 Task: Look for space in São Luís do Quitunde, Brazil from 12th  July, 2023 to 15th July, 2023 for 3 adults in price range Rs.12000 to Rs.16000. Place can be entire place with 2 bedrooms having 3 beds and 1 bathroom. Property type can be flat. Booking option can be shelf check-in. Required host language is Spanish.
Action: Mouse moved to (643, 115)
Screenshot: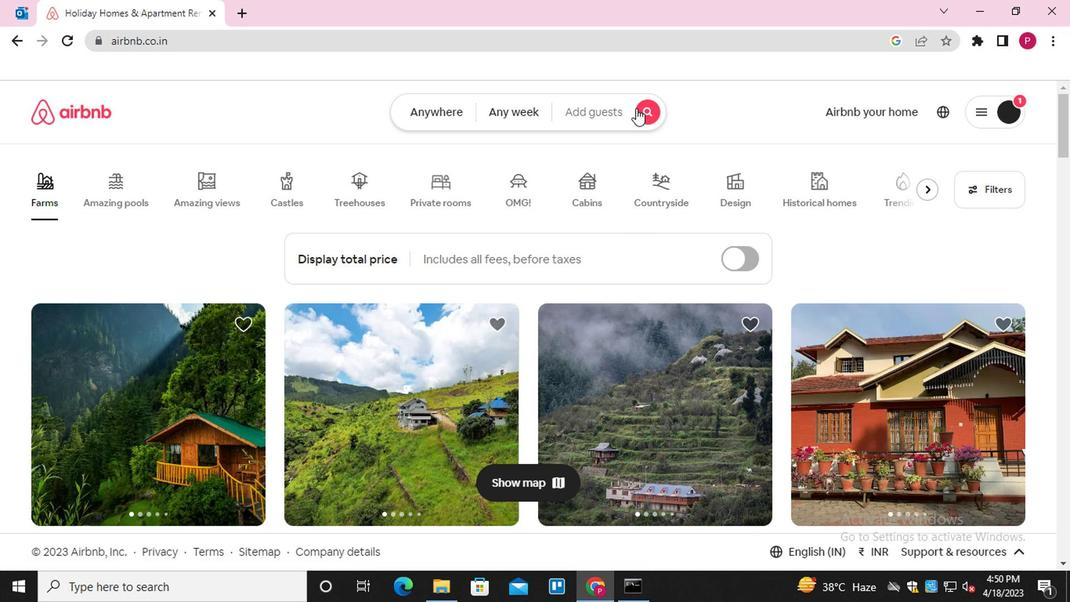 
Action: Mouse pressed left at (643, 115)
Screenshot: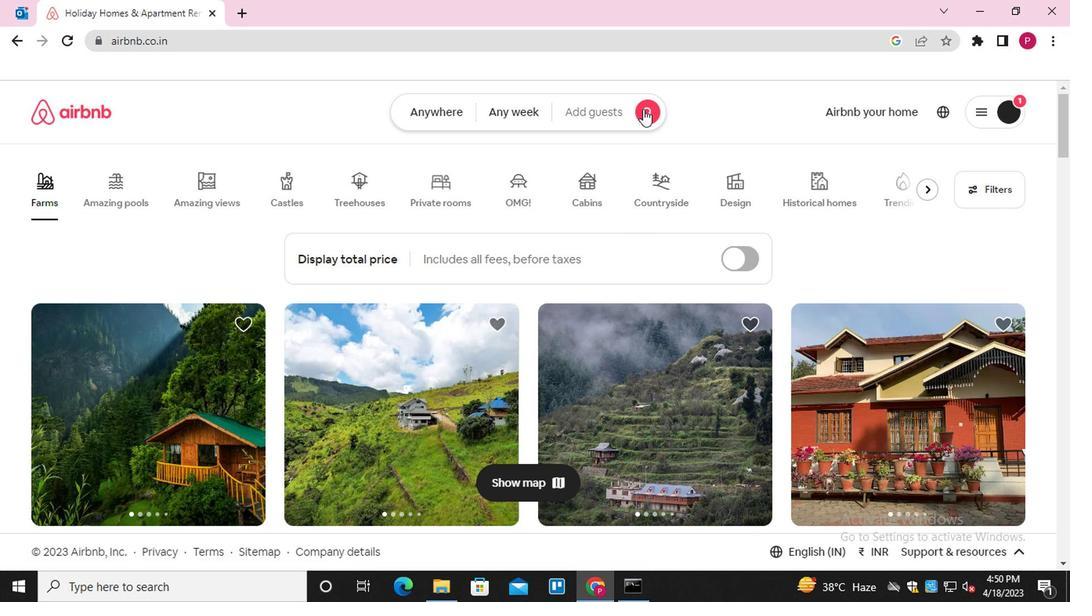 
Action: Mouse moved to (315, 186)
Screenshot: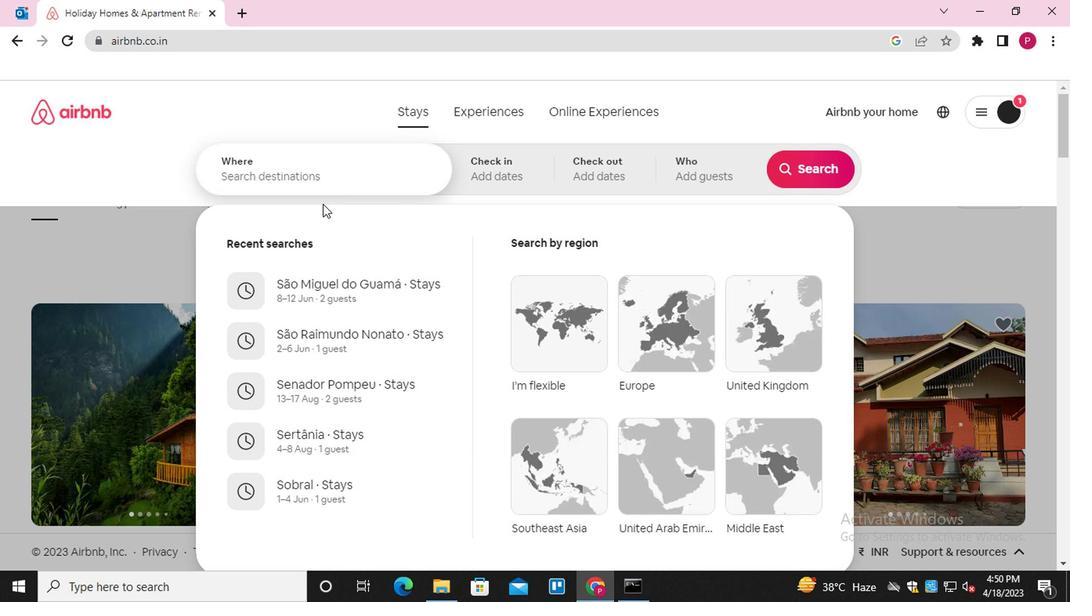 
Action: Mouse pressed left at (315, 186)
Screenshot: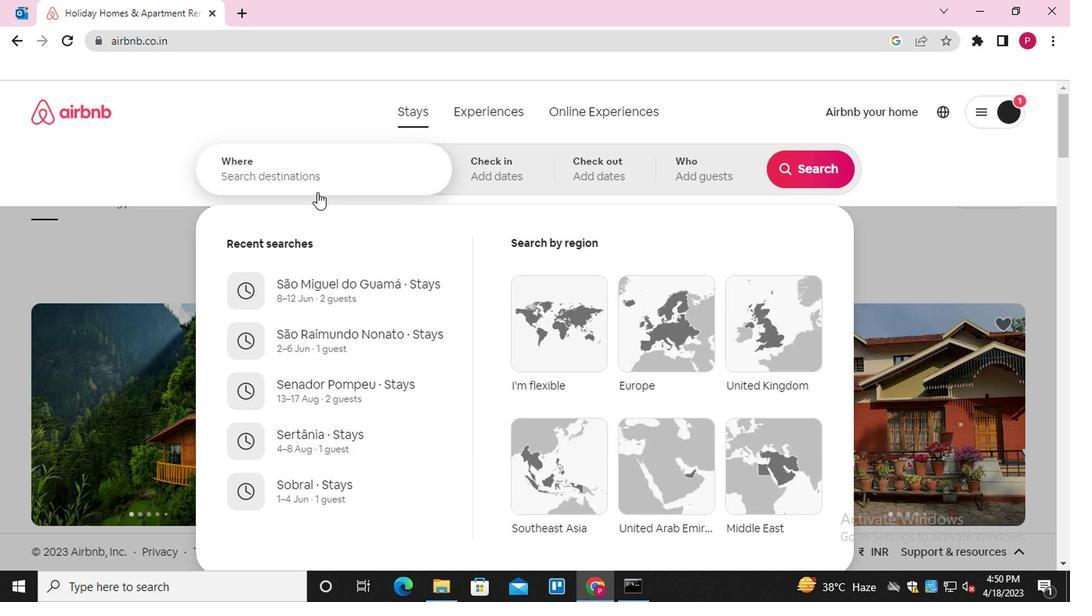 
Action: Key pressed <Key.shift><Key.shift><Key.shift><Key.shift><Key.shift><Key.shift><Key.shift>SAO<Key.space><Key.shift><Key.shift><Key.shift><Key.shift><Key.shift><Key.shift><Key.shift>LUIS
Screenshot: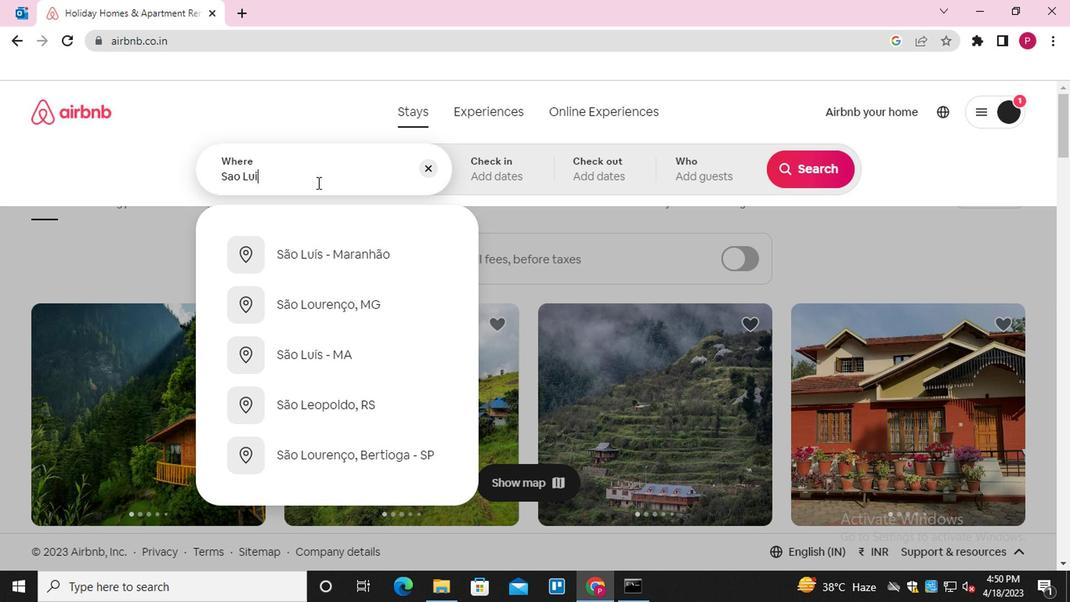 
Action: Mouse moved to (347, 378)
Screenshot: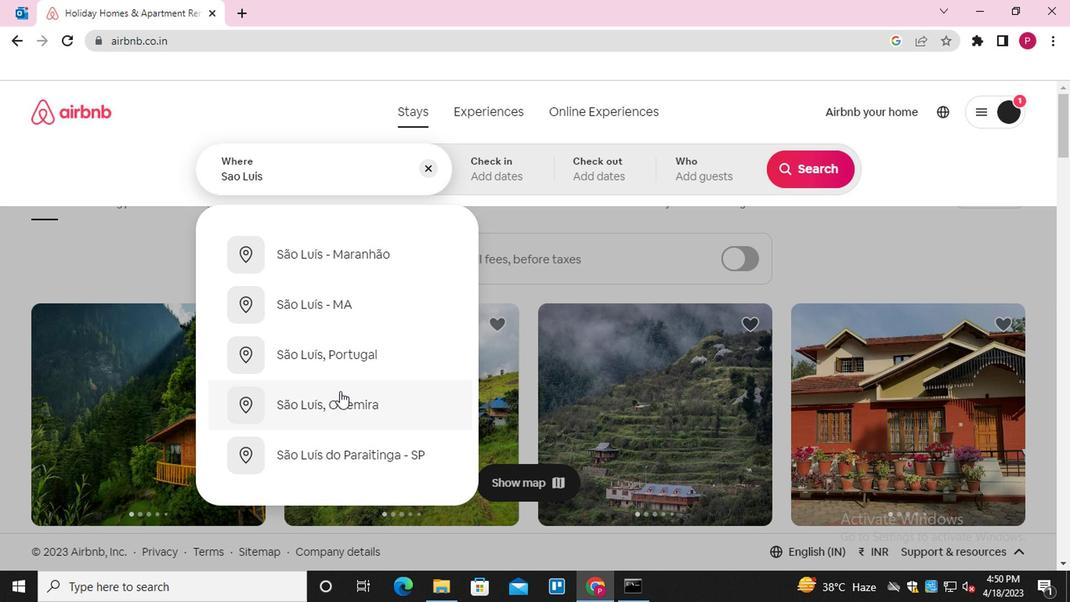 
Action: Key pressed <Key.shift>DO<Key.backspace><Key.backspace><Key.space>DO<Key.space><Key.shift>Q
Screenshot: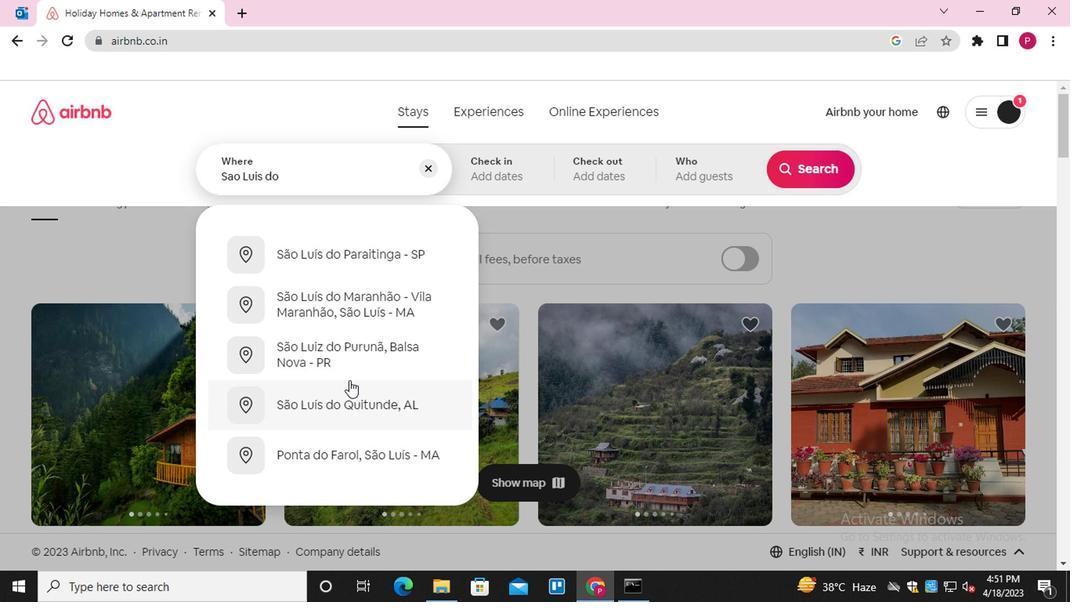 
Action: Mouse moved to (360, 260)
Screenshot: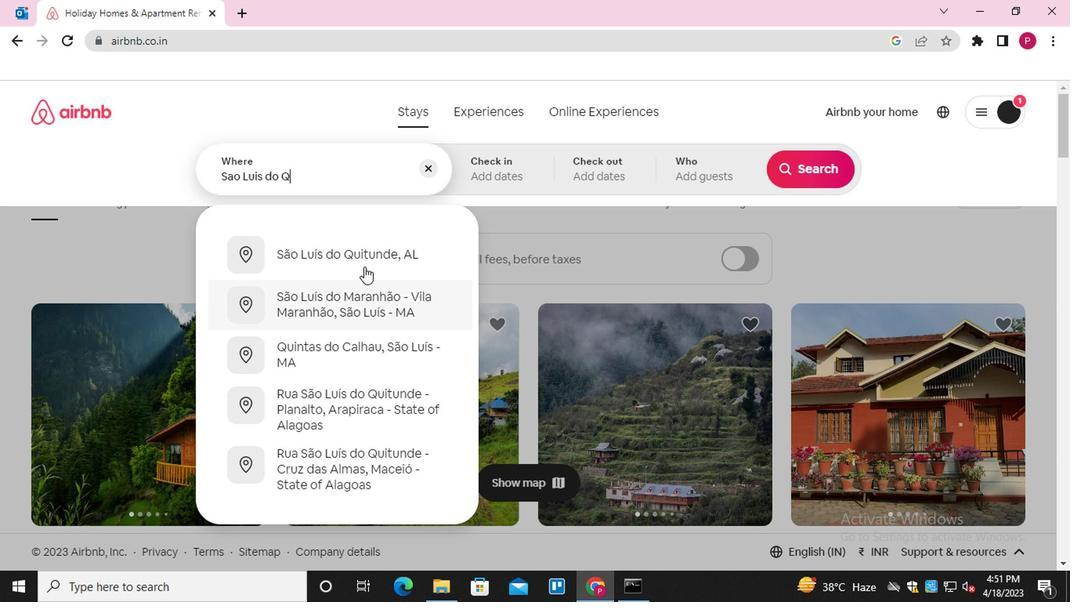 
Action: Mouse pressed left at (360, 260)
Screenshot: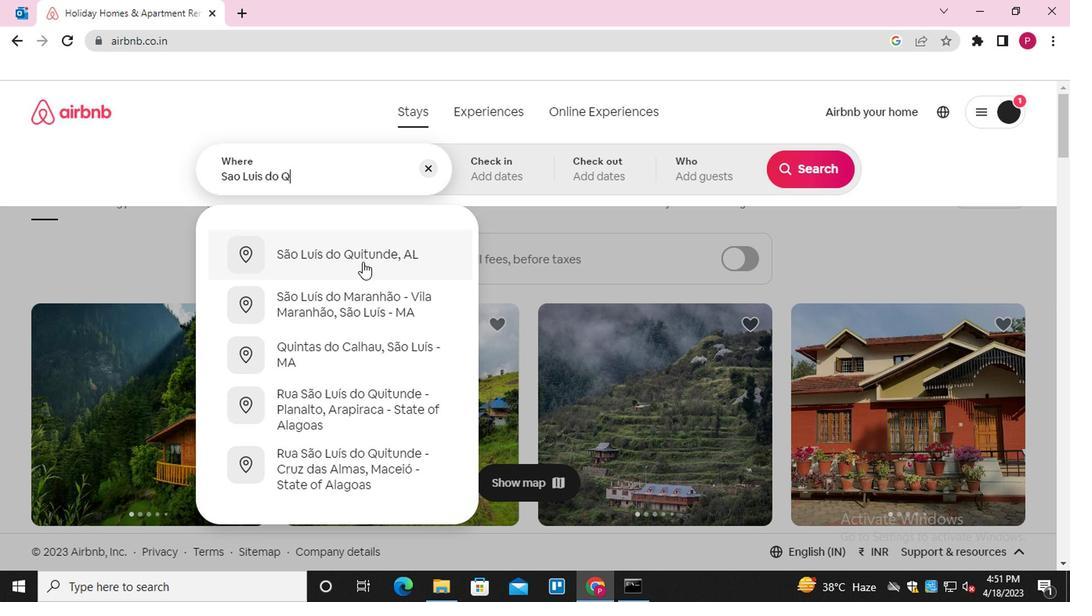 
Action: Mouse moved to (798, 286)
Screenshot: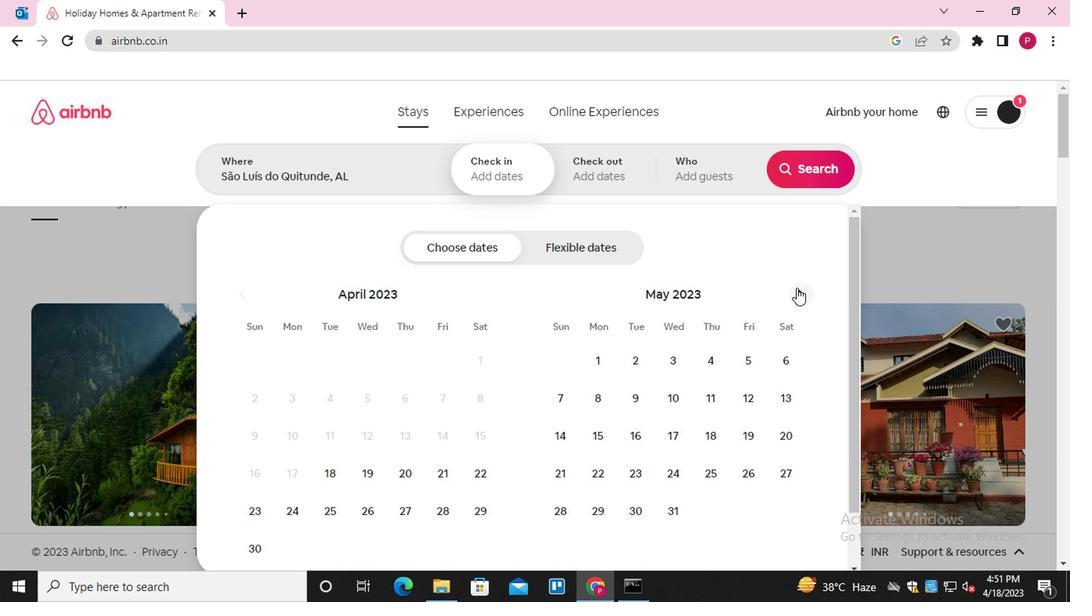 
Action: Mouse pressed left at (798, 286)
Screenshot: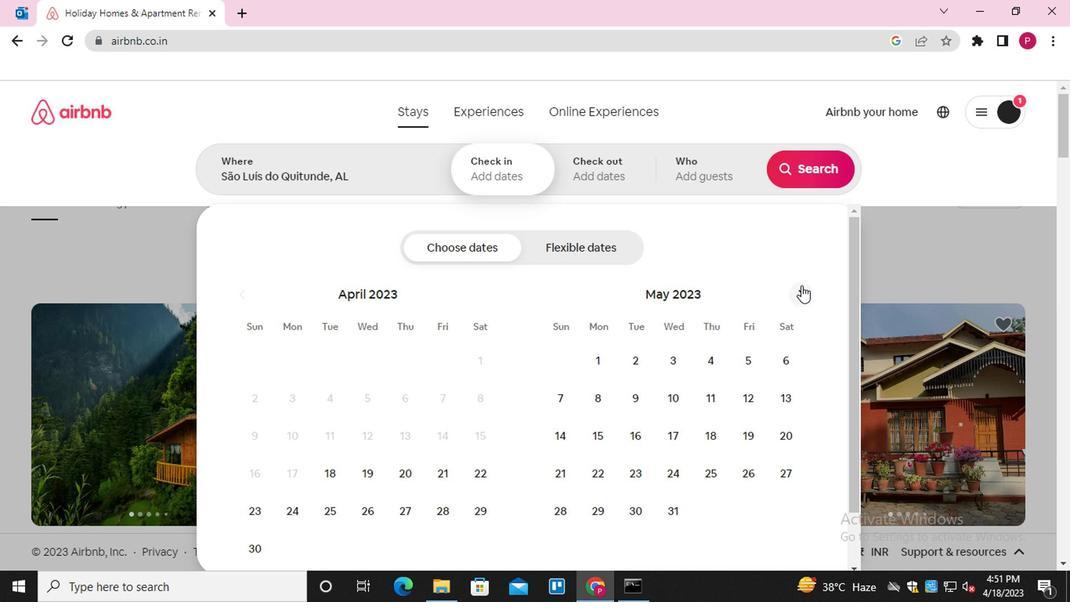 
Action: Mouse pressed left at (798, 286)
Screenshot: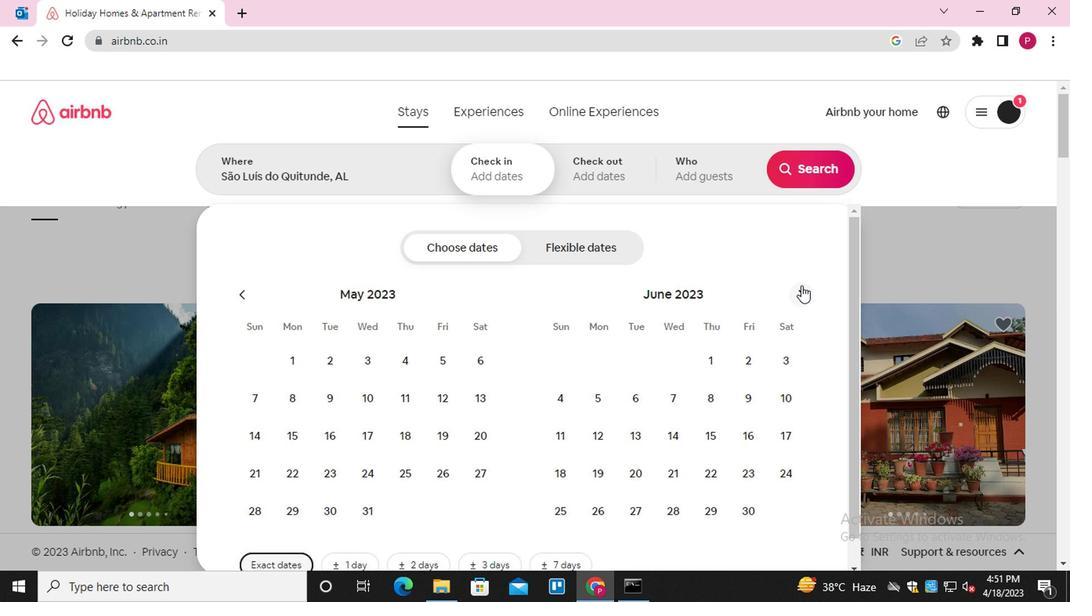 
Action: Mouse moved to (656, 430)
Screenshot: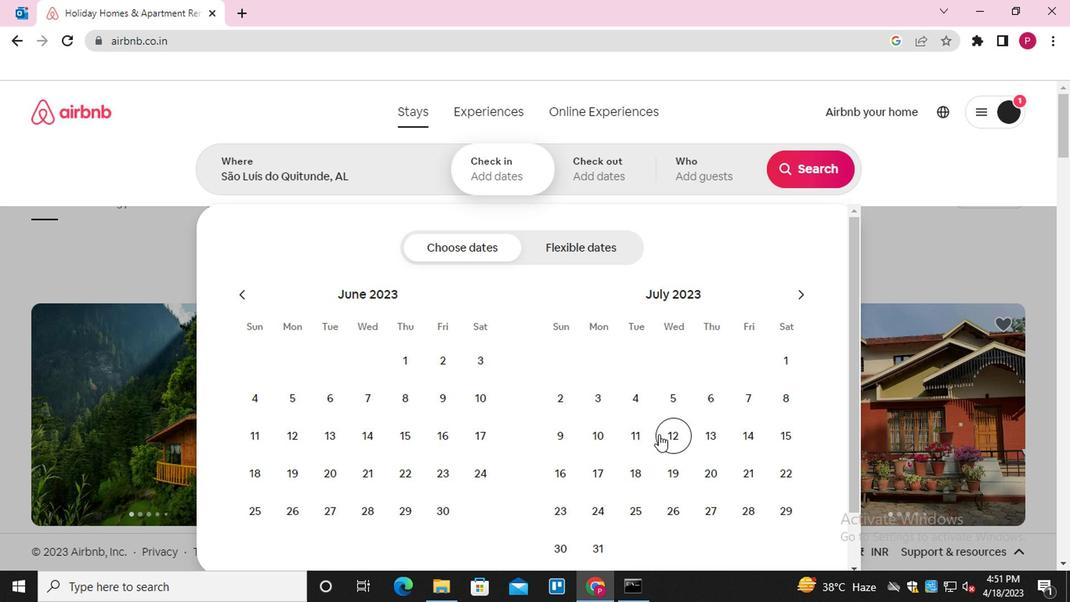 
Action: Mouse pressed left at (656, 430)
Screenshot: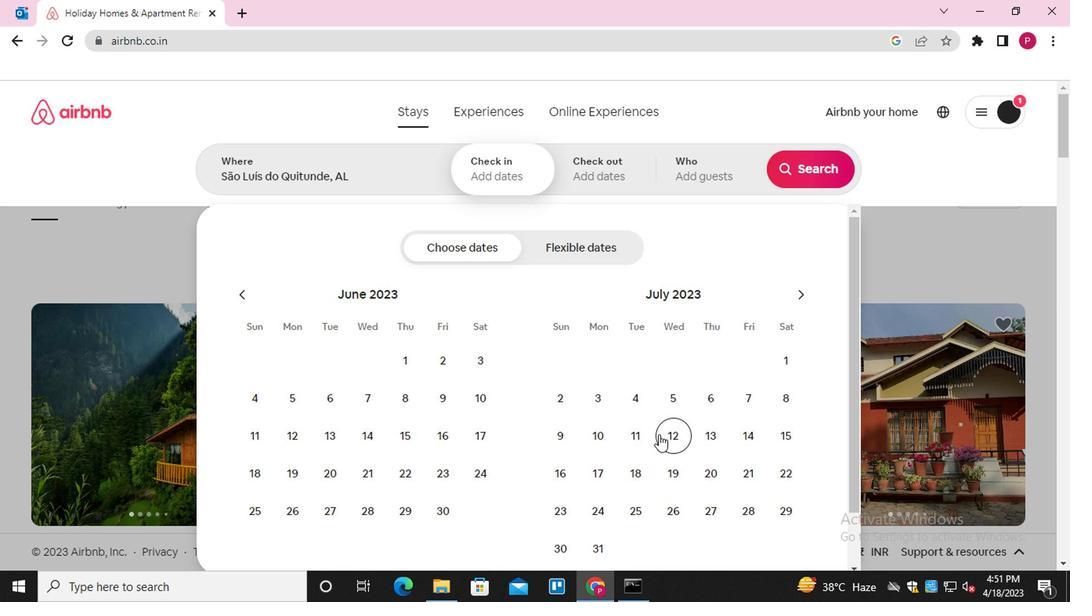 
Action: Mouse moved to (768, 432)
Screenshot: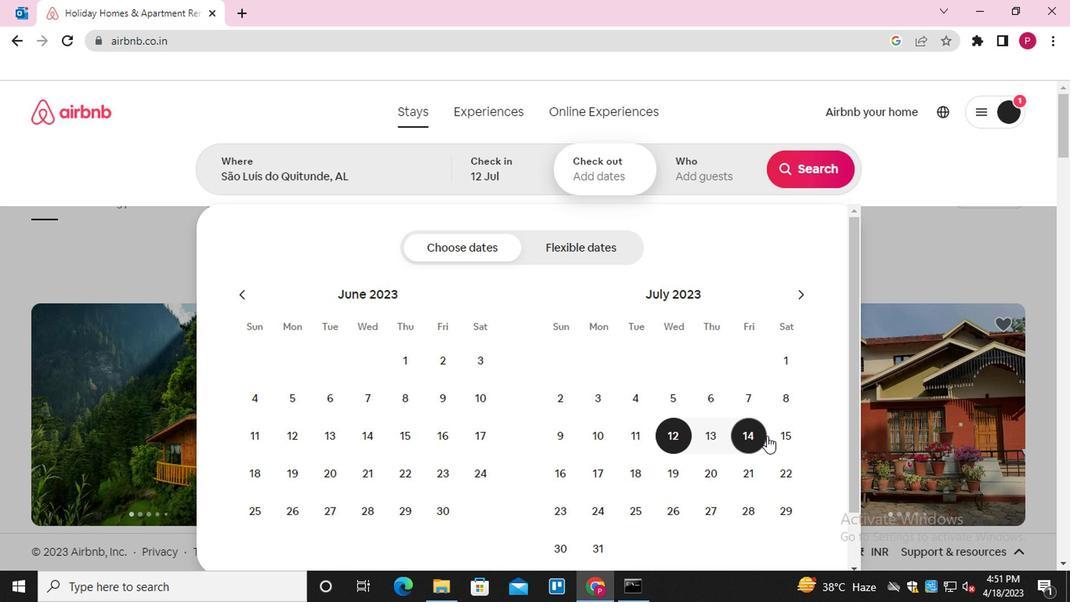 
Action: Mouse pressed left at (768, 432)
Screenshot: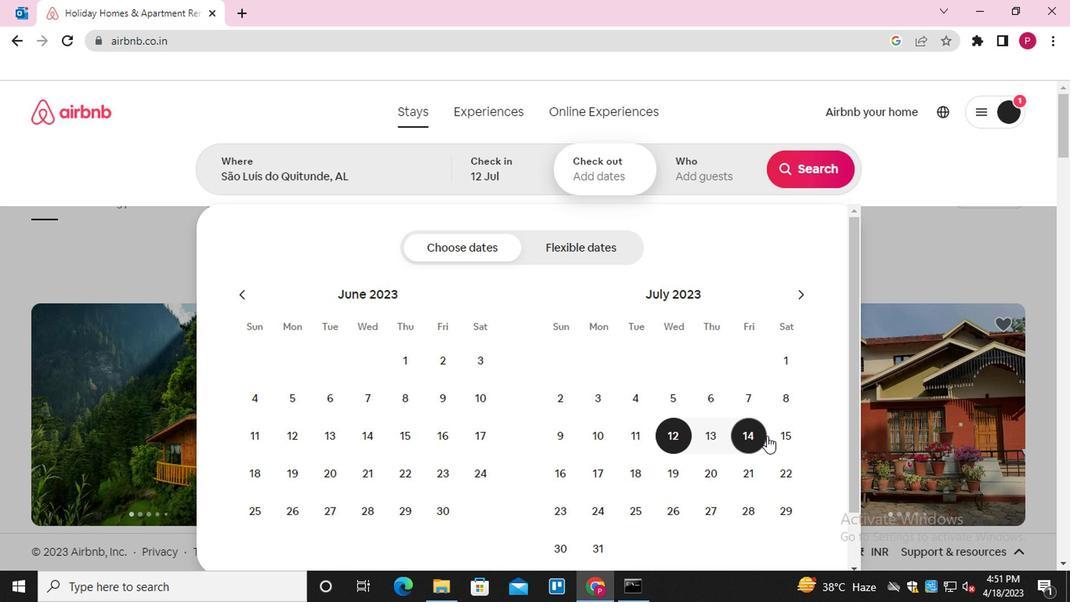 
Action: Mouse moved to (688, 183)
Screenshot: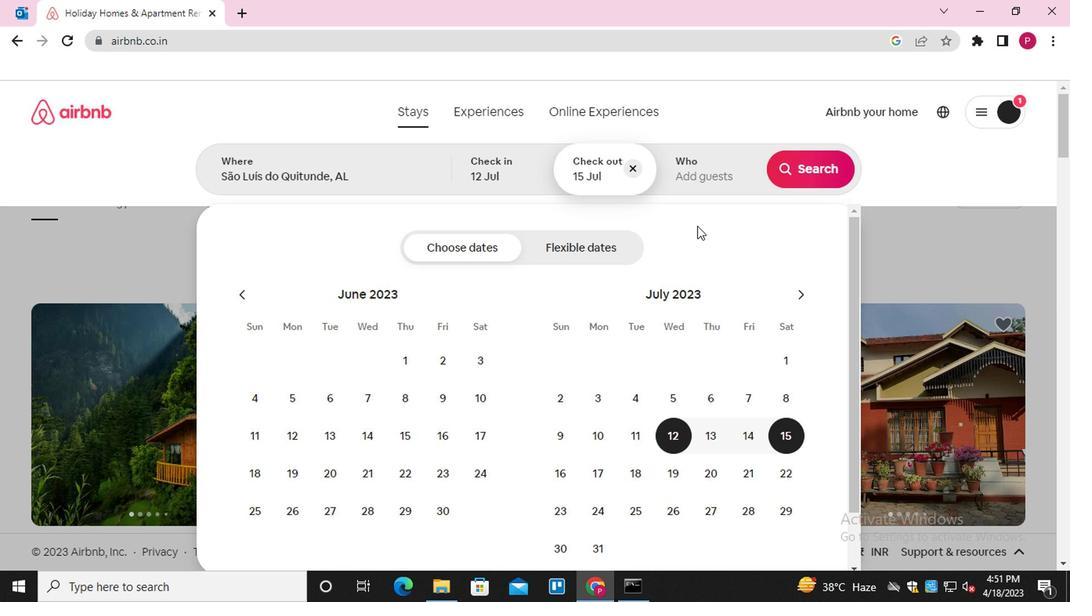 
Action: Mouse pressed left at (688, 183)
Screenshot: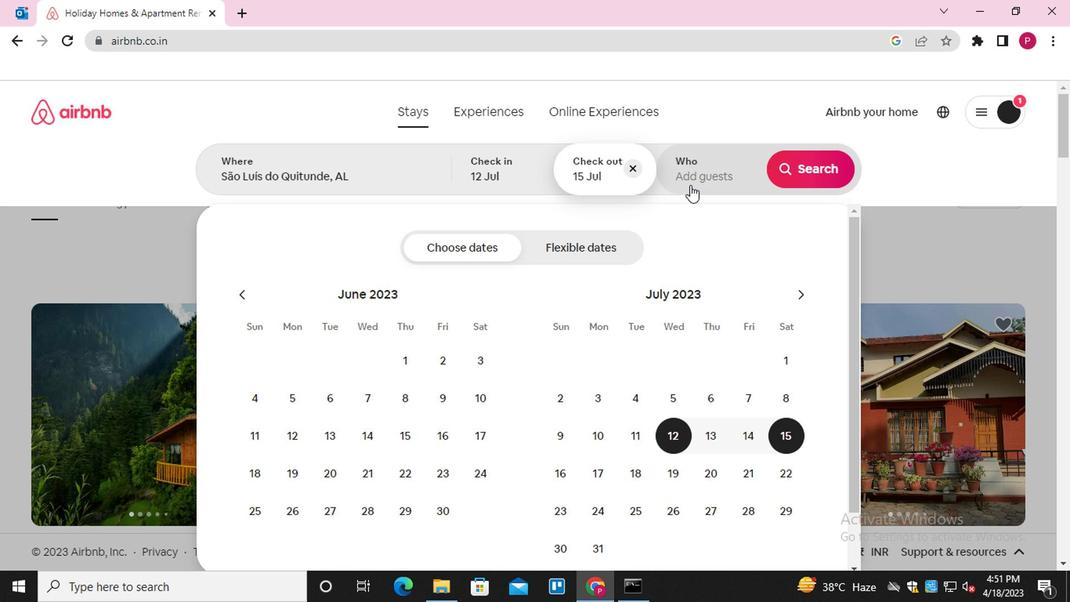 
Action: Mouse moved to (810, 258)
Screenshot: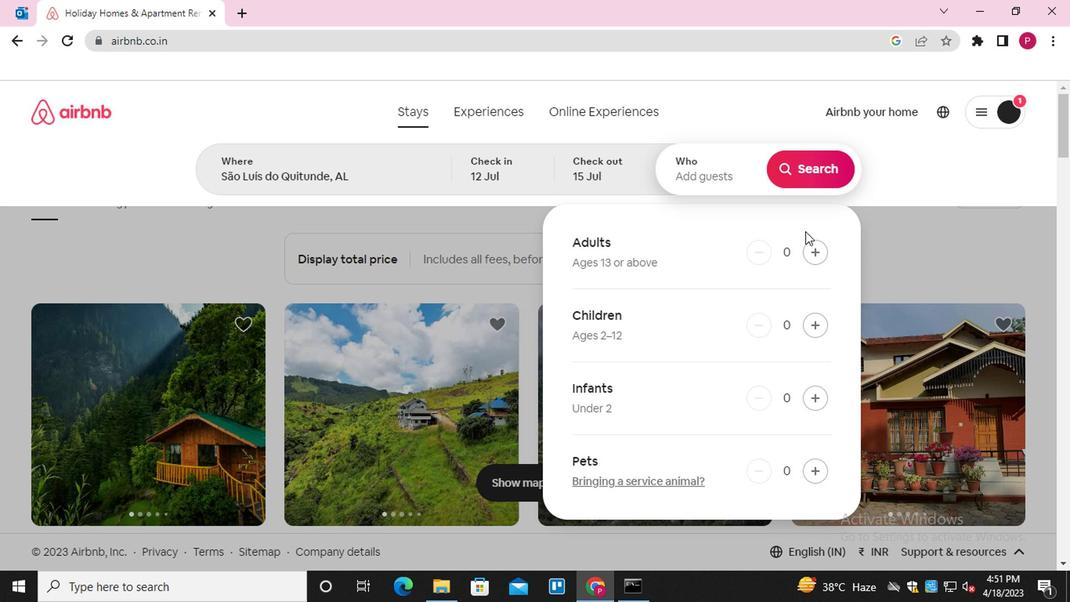 
Action: Mouse pressed left at (810, 258)
Screenshot: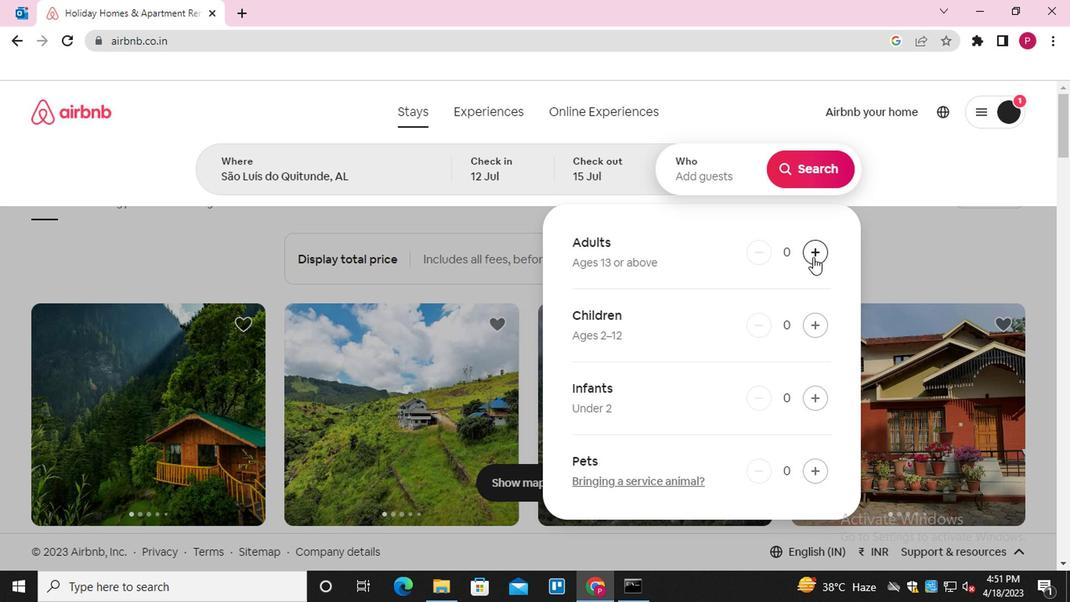 
Action: Mouse pressed left at (810, 258)
Screenshot: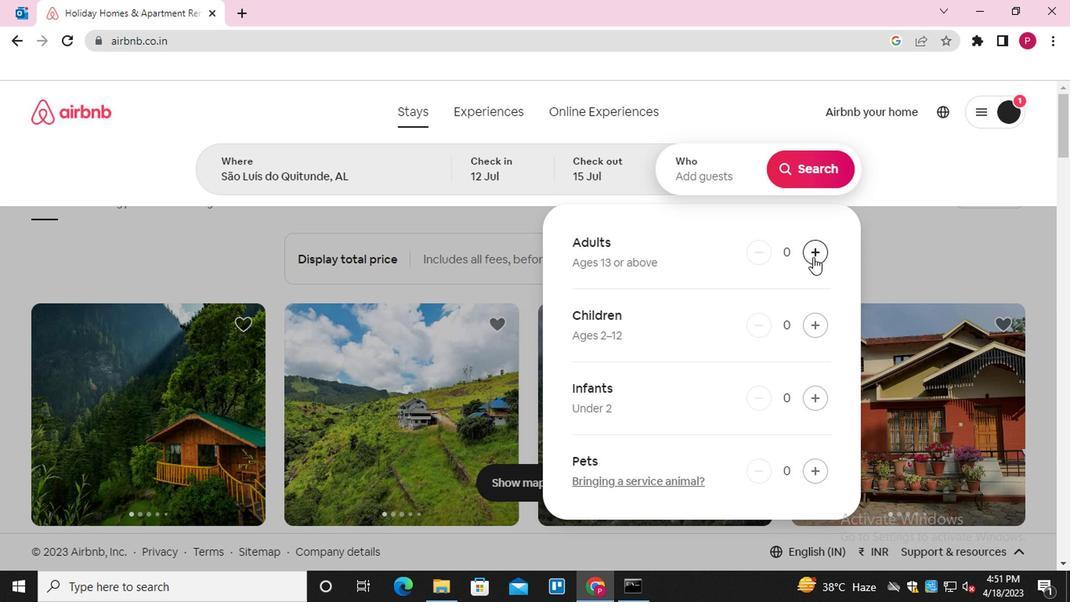 
Action: Mouse pressed left at (810, 258)
Screenshot: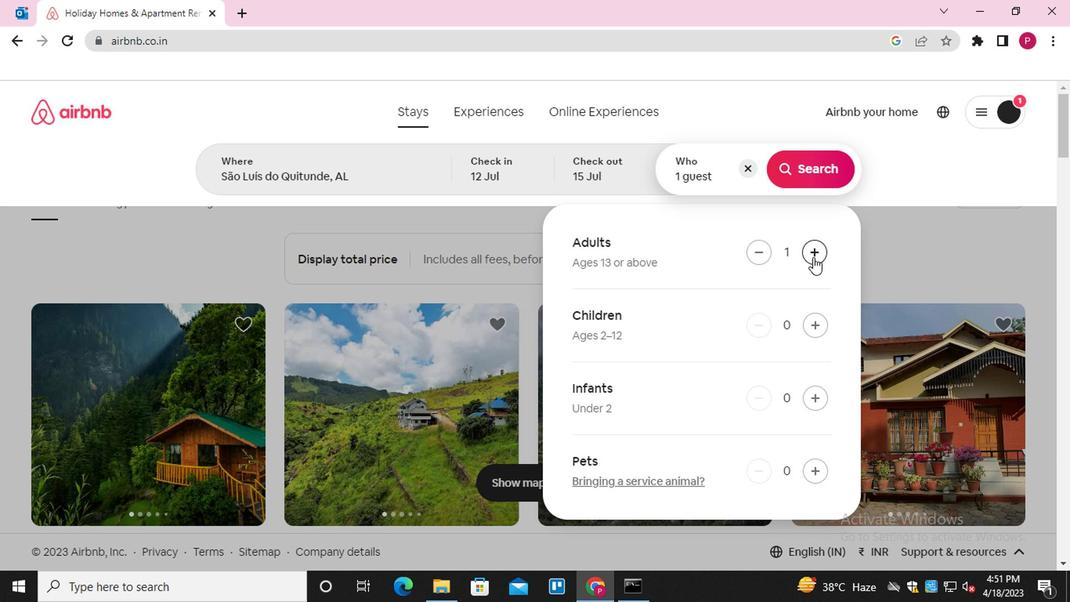 
Action: Mouse moved to (809, 185)
Screenshot: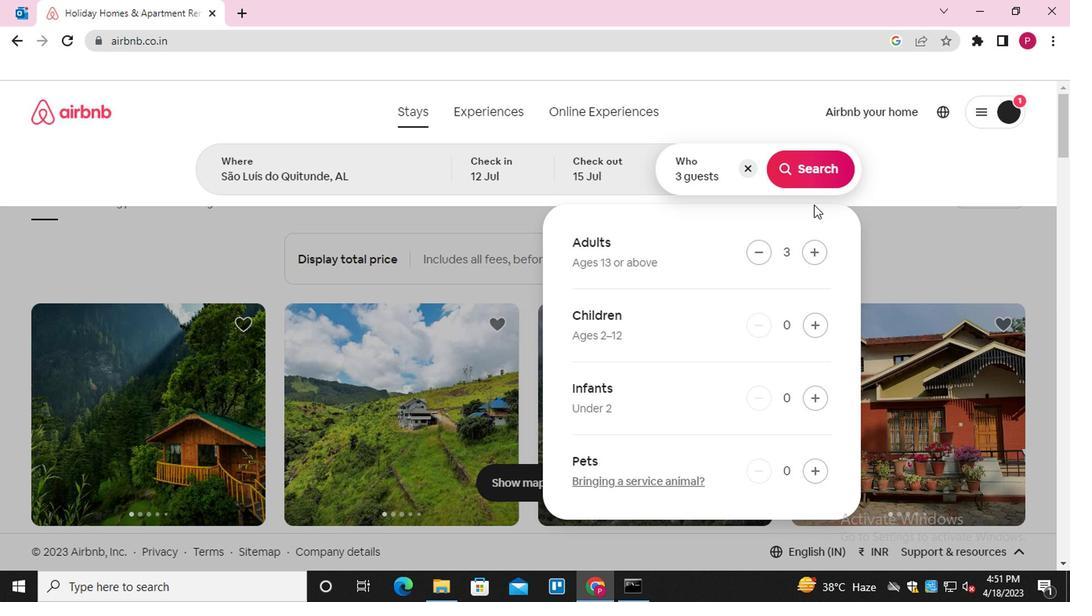 
Action: Mouse pressed left at (809, 185)
Screenshot: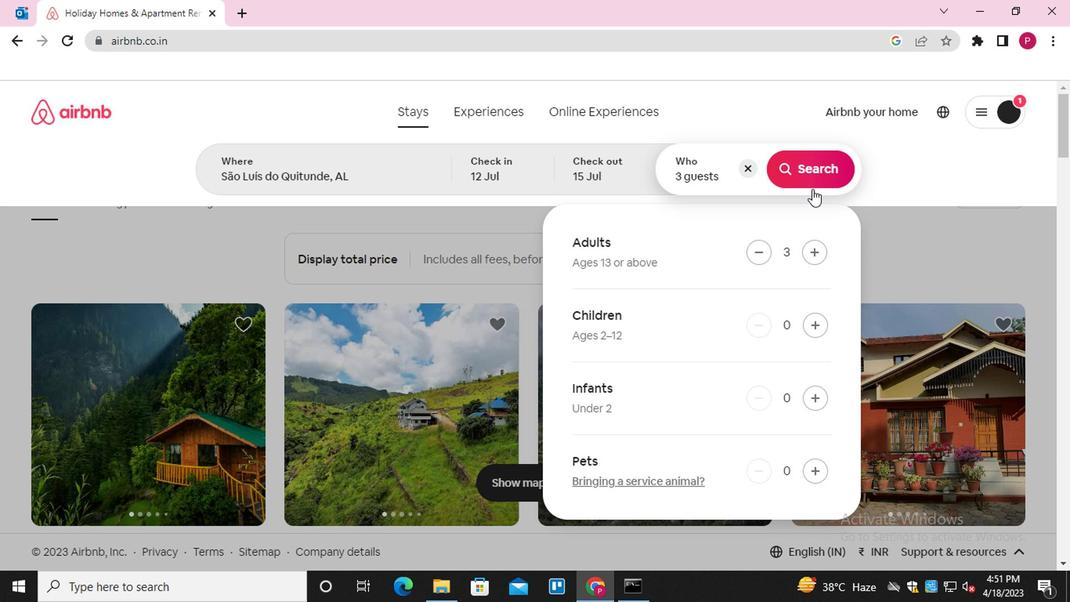 
Action: Mouse moved to (987, 176)
Screenshot: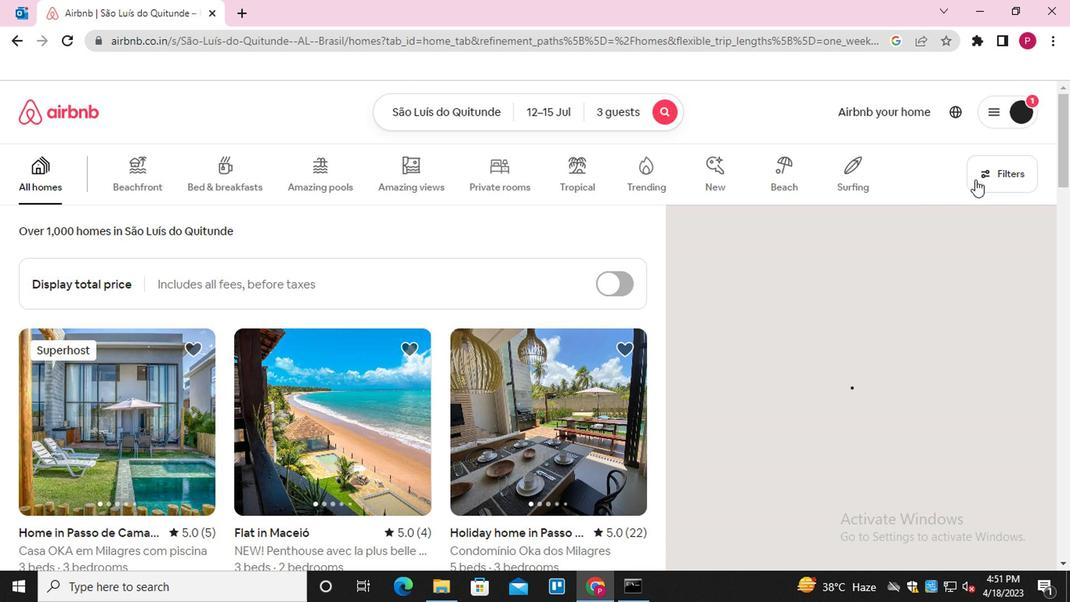 
Action: Mouse pressed left at (987, 176)
Screenshot: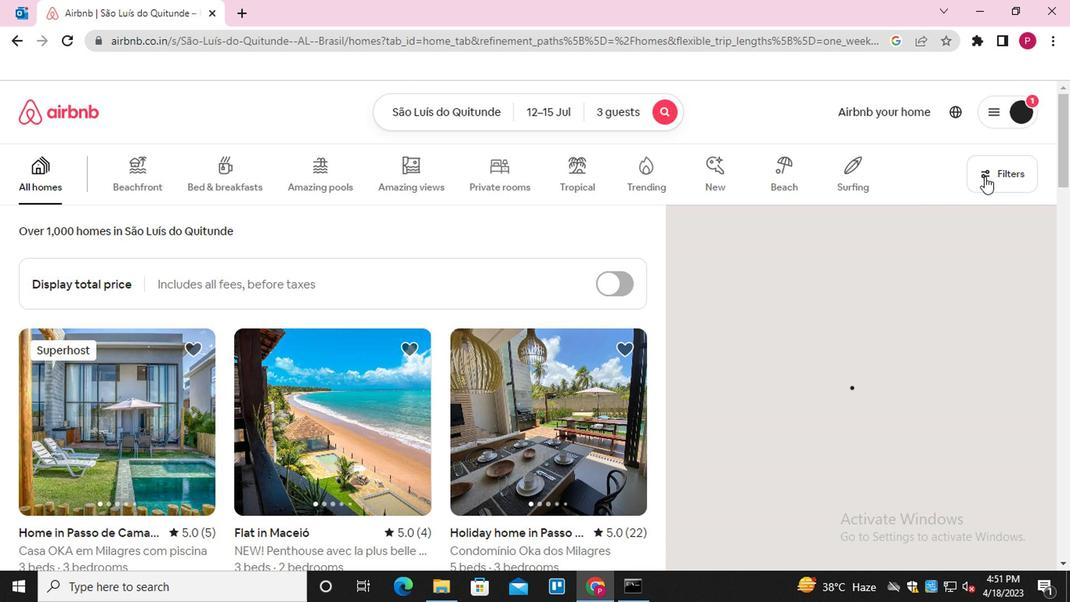 
Action: Mouse moved to (346, 369)
Screenshot: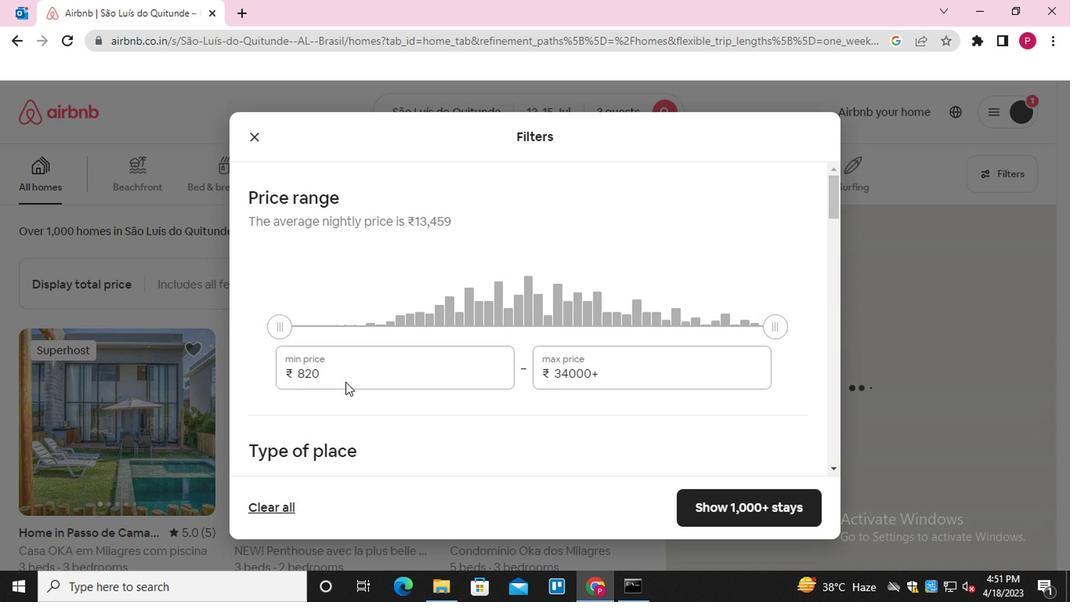 
Action: Mouse pressed left at (346, 369)
Screenshot: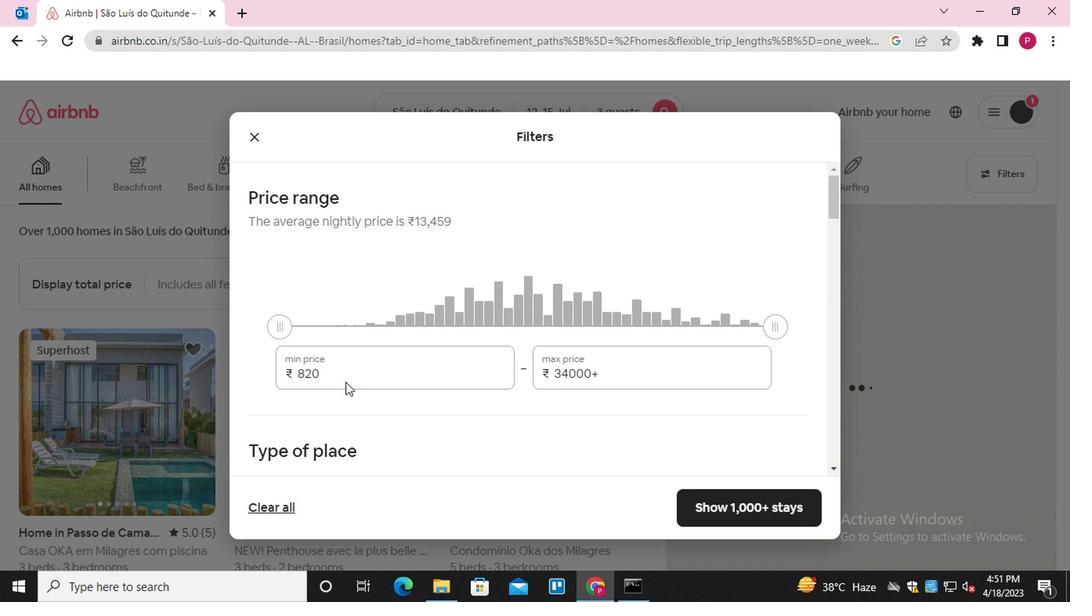 
Action: Mouse pressed left at (346, 369)
Screenshot: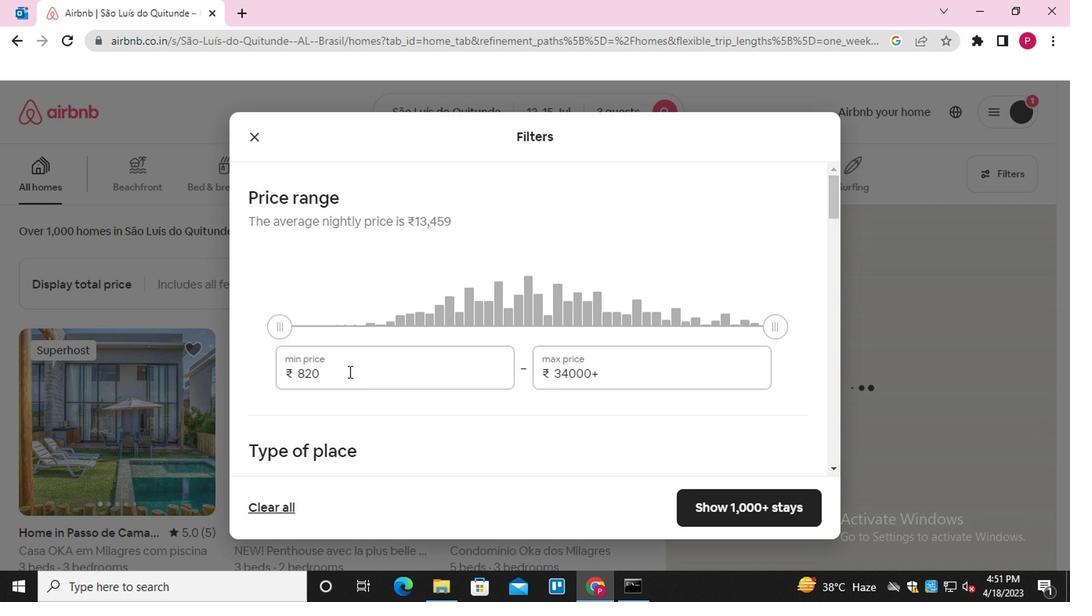 
Action: Key pressed 12000<Key.tab>15<Key.backspace>6000
Screenshot: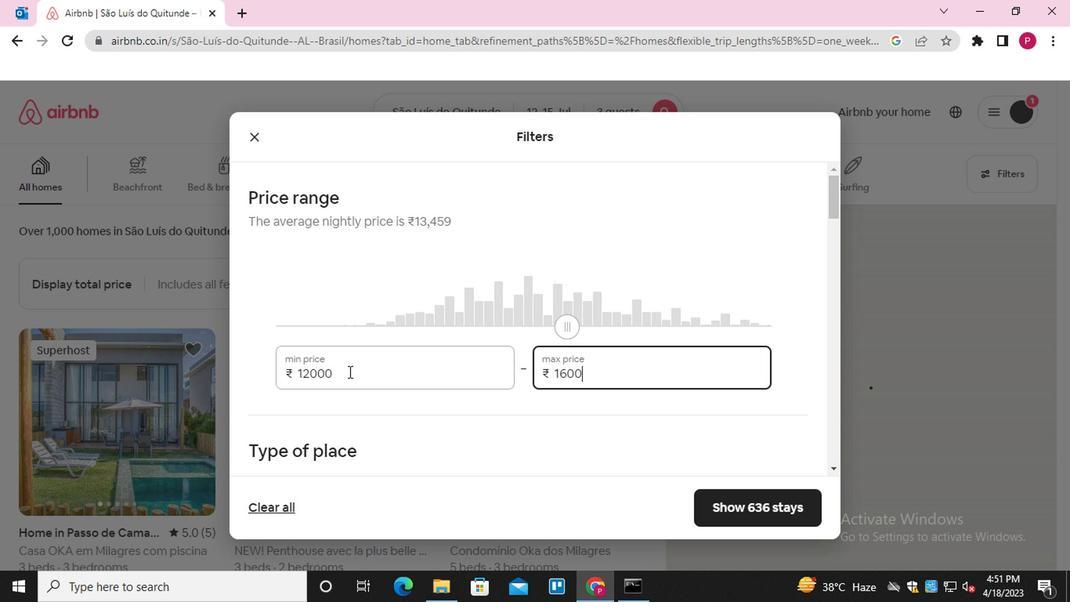 
Action: Mouse moved to (340, 447)
Screenshot: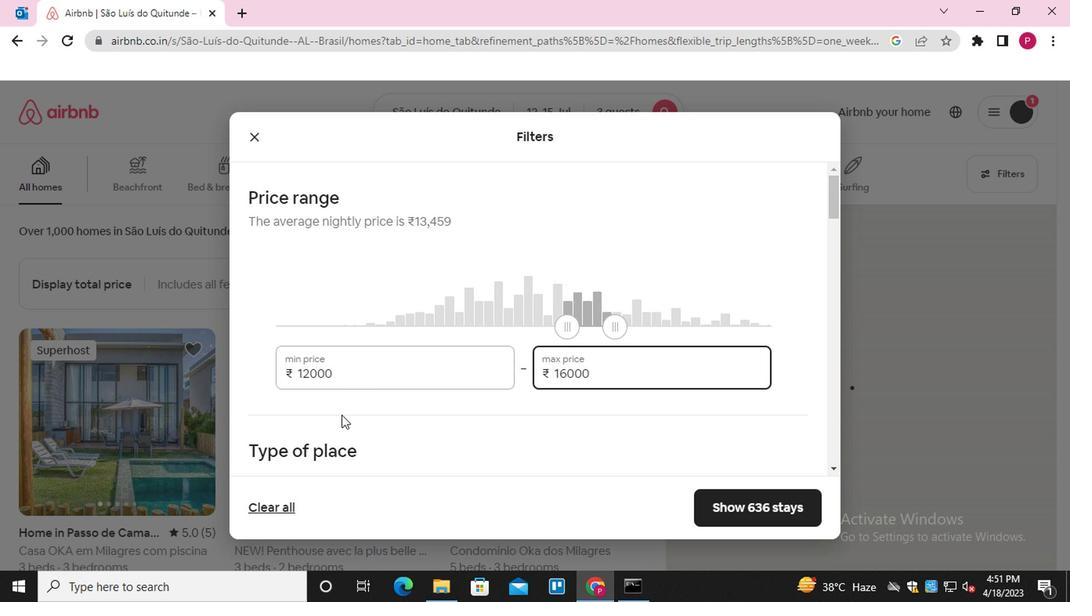 
Action: Mouse scrolled (340, 446) with delta (0, 0)
Screenshot: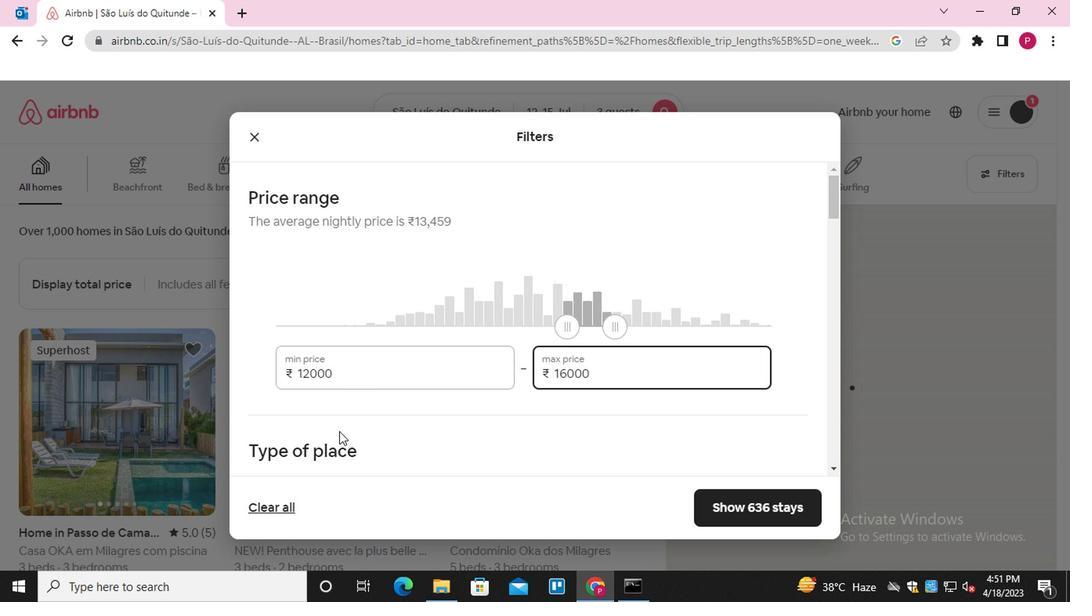 
Action: Mouse scrolled (340, 446) with delta (0, 0)
Screenshot: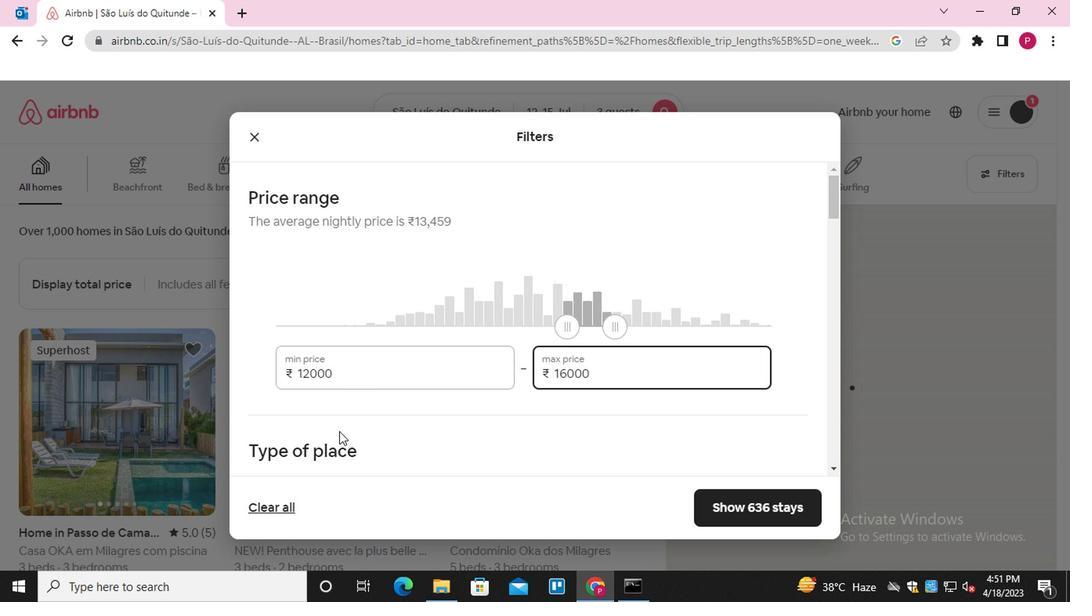 
Action: Mouse scrolled (340, 446) with delta (0, 0)
Screenshot: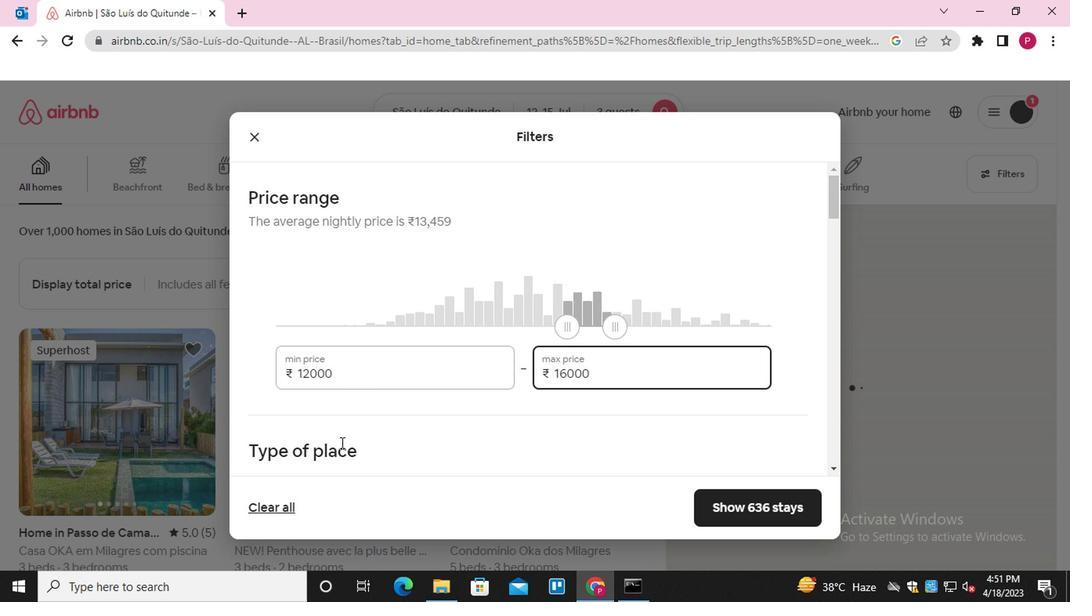 
Action: Mouse scrolled (340, 446) with delta (0, 0)
Screenshot: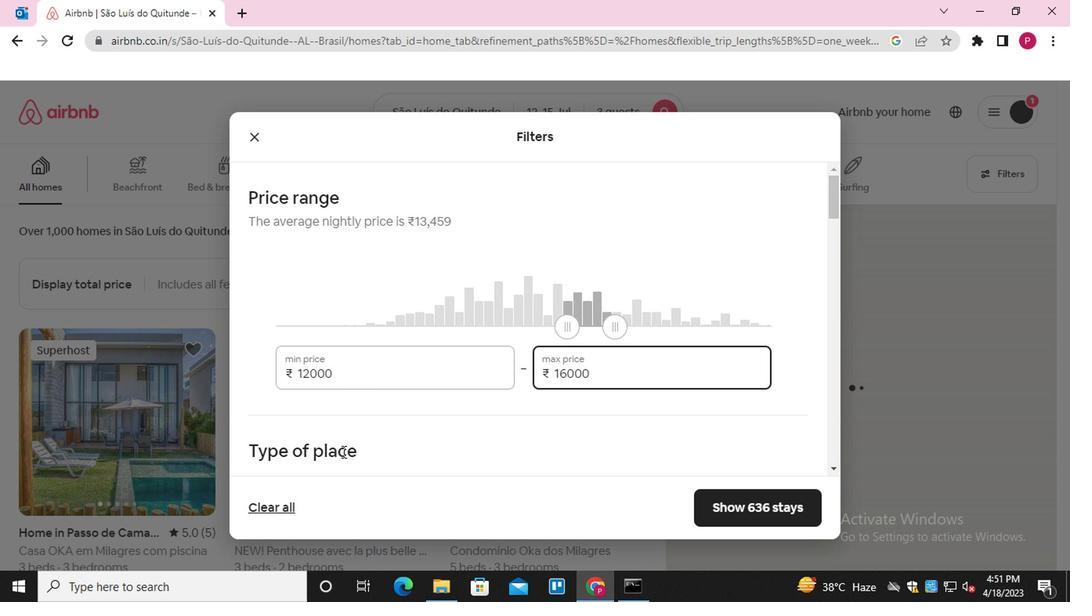 
Action: Mouse moved to (263, 190)
Screenshot: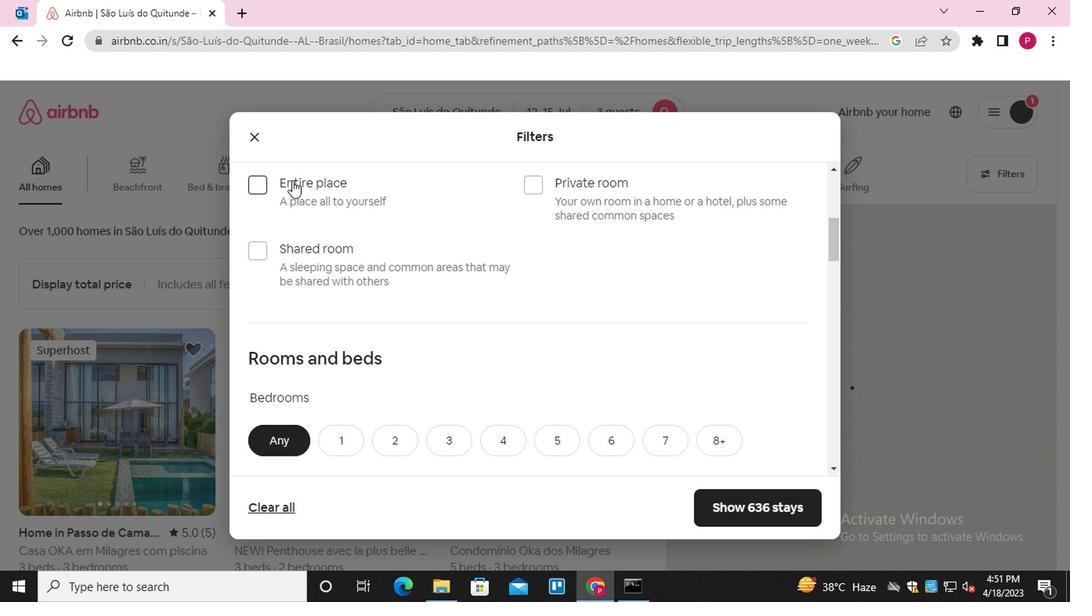 
Action: Mouse pressed left at (263, 190)
Screenshot: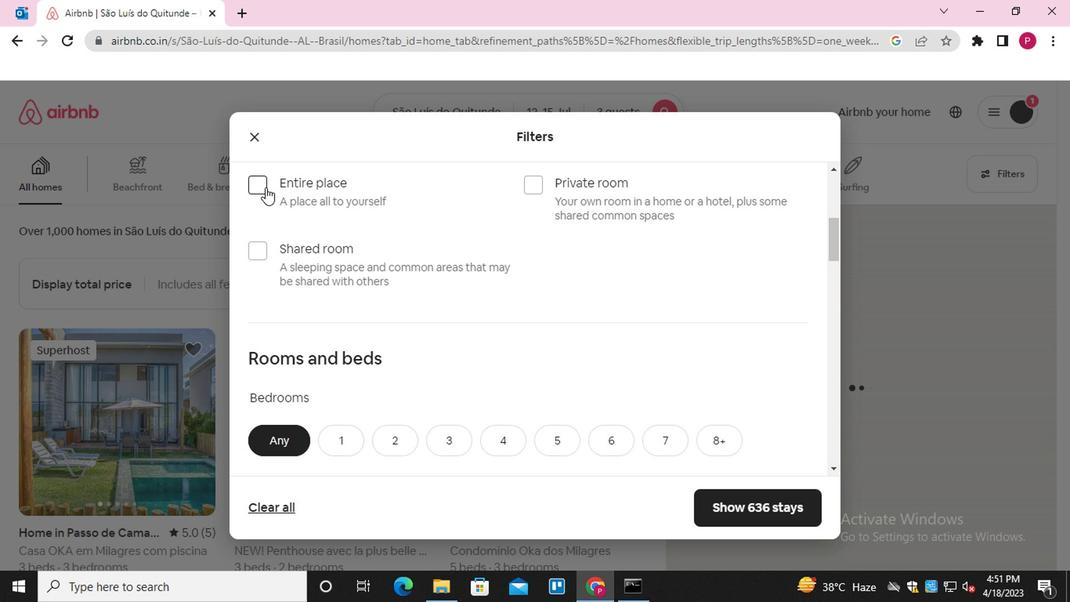 
Action: Mouse moved to (392, 300)
Screenshot: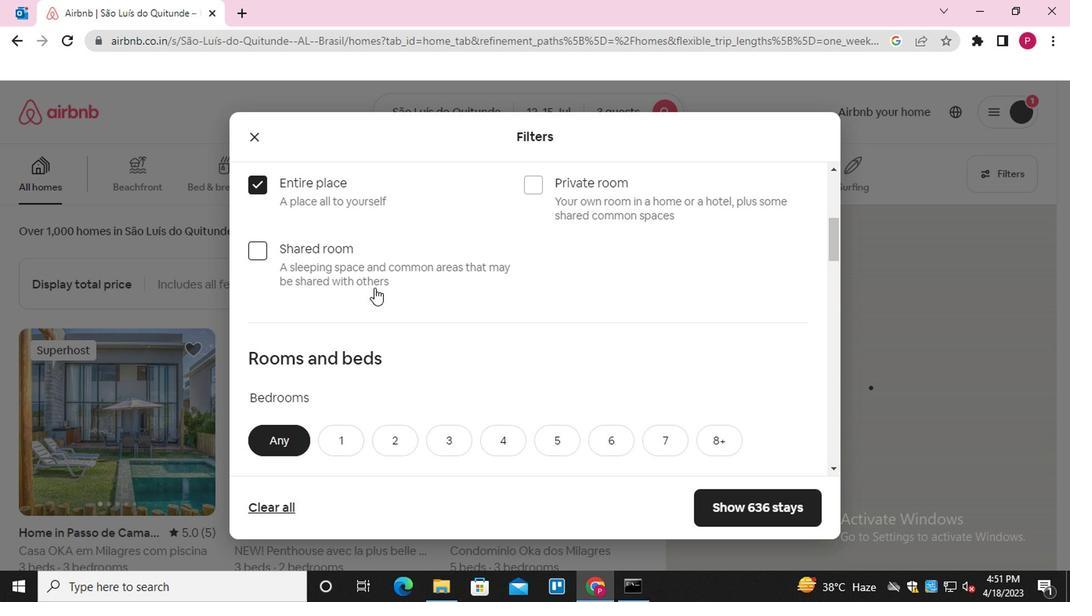 
Action: Mouse scrolled (392, 299) with delta (0, -1)
Screenshot: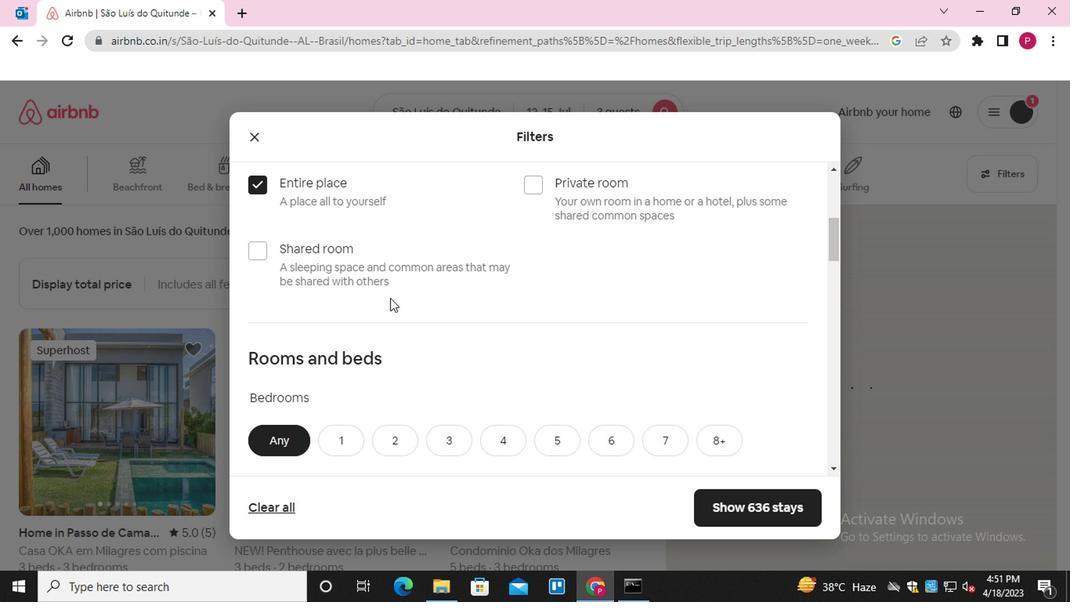 
Action: Mouse moved to (393, 345)
Screenshot: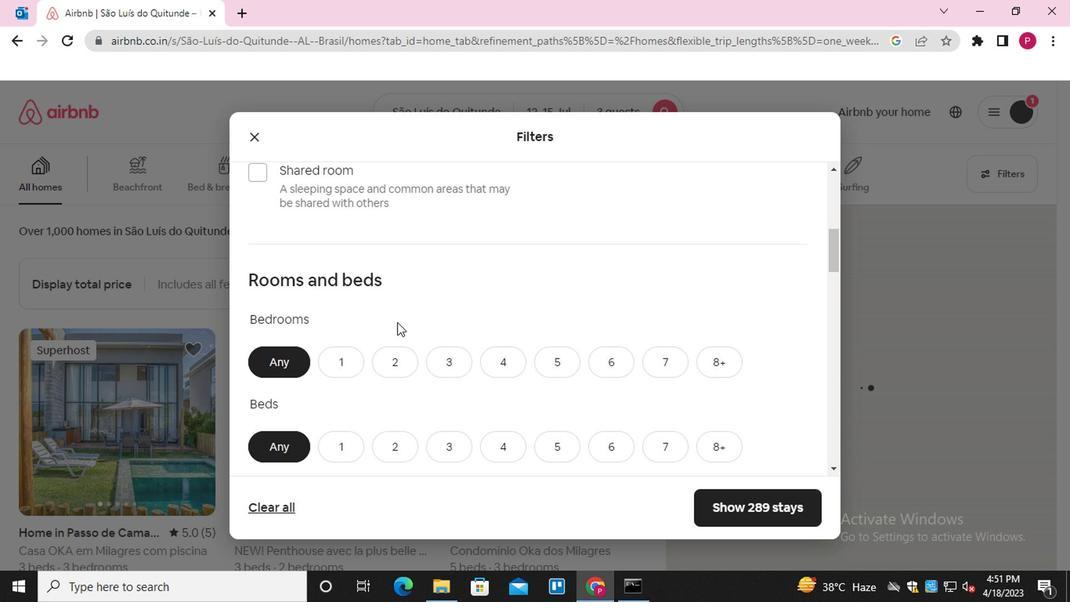 
Action: Mouse pressed left at (393, 345)
Screenshot: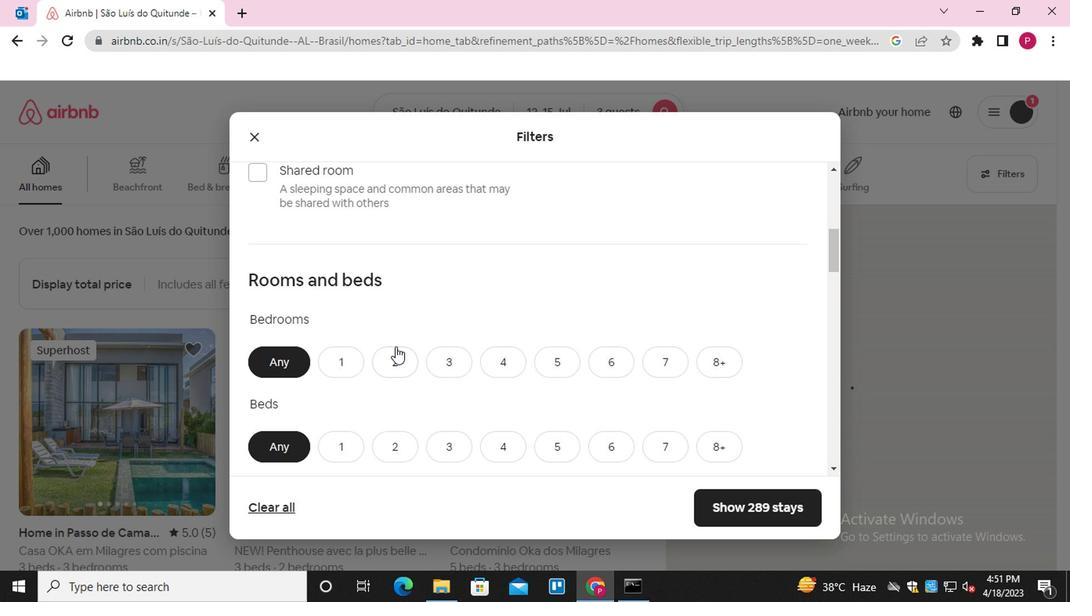 
Action: Mouse moved to (433, 442)
Screenshot: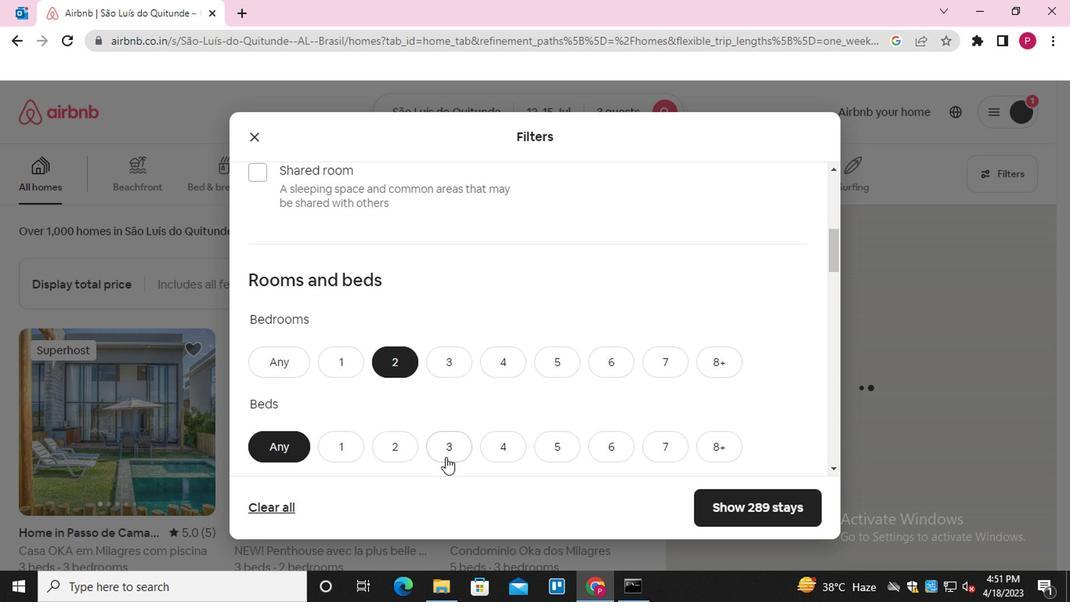 
Action: Mouse pressed left at (433, 442)
Screenshot: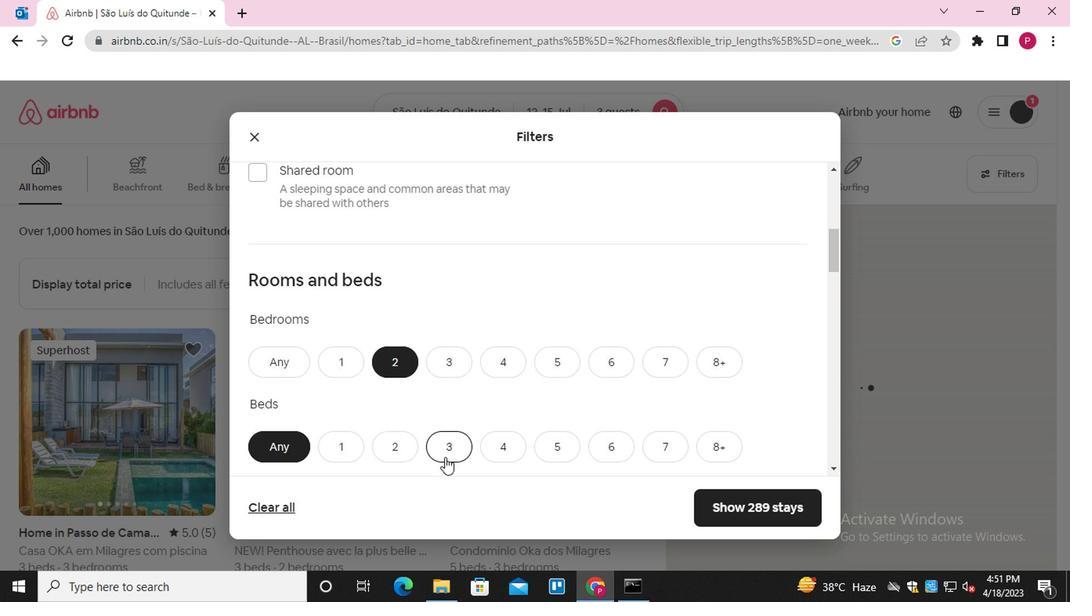 
Action: Mouse moved to (476, 414)
Screenshot: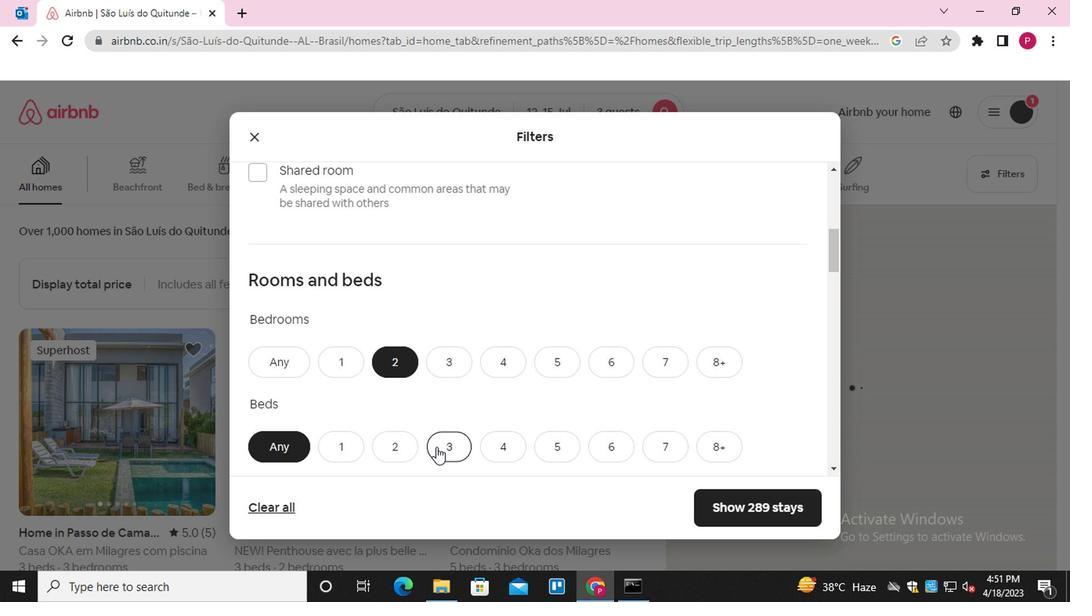 
Action: Mouse scrolled (476, 413) with delta (0, -1)
Screenshot: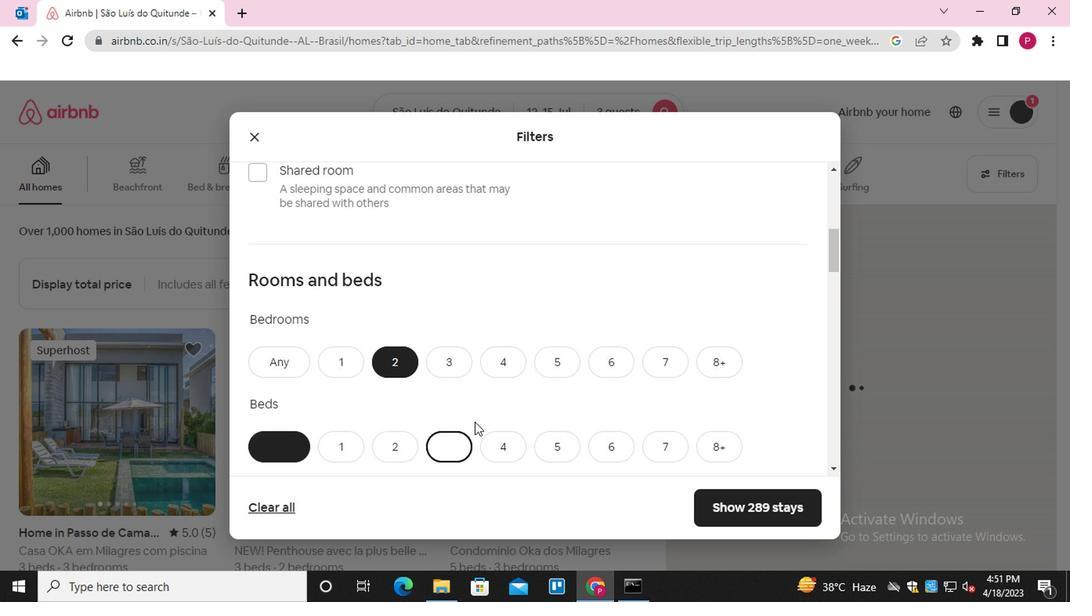 
Action: Mouse scrolled (476, 413) with delta (0, -1)
Screenshot: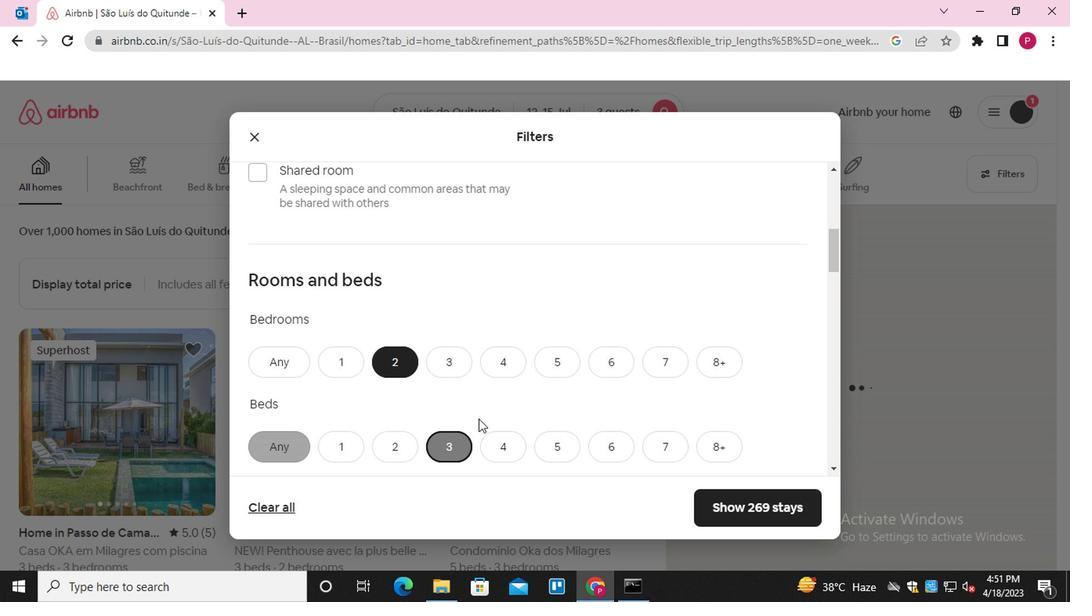 
Action: Mouse scrolled (476, 413) with delta (0, -1)
Screenshot: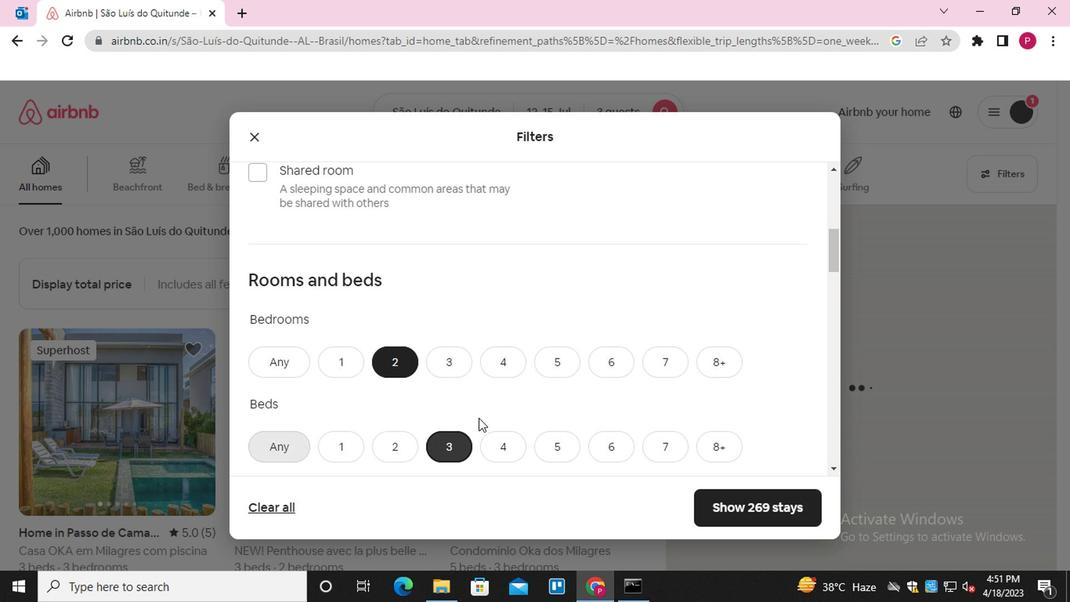 
Action: Mouse moved to (330, 294)
Screenshot: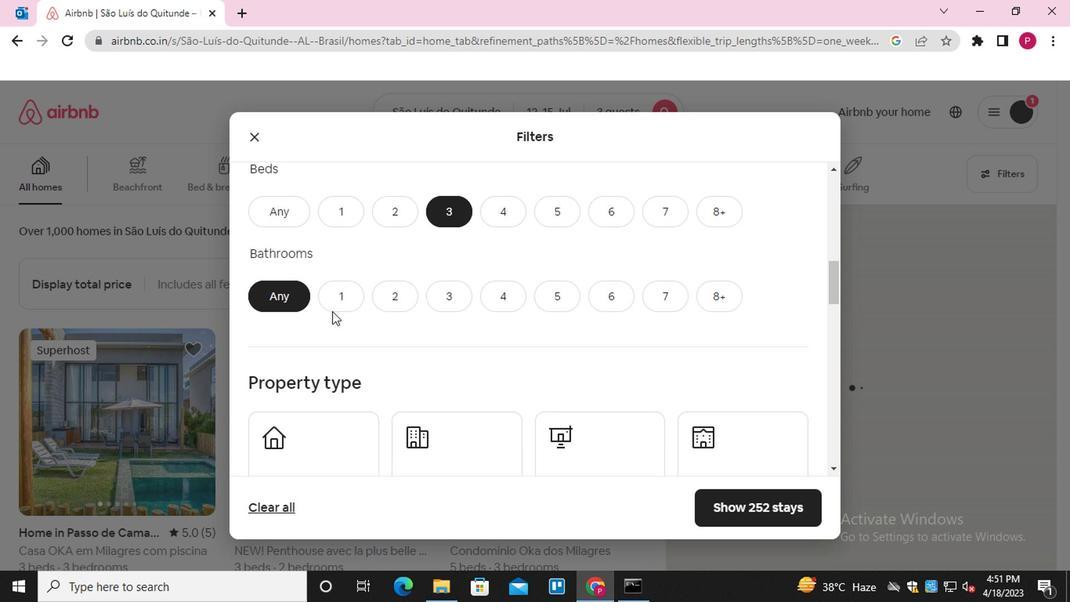 
Action: Mouse pressed left at (330, 294)
Screenshot: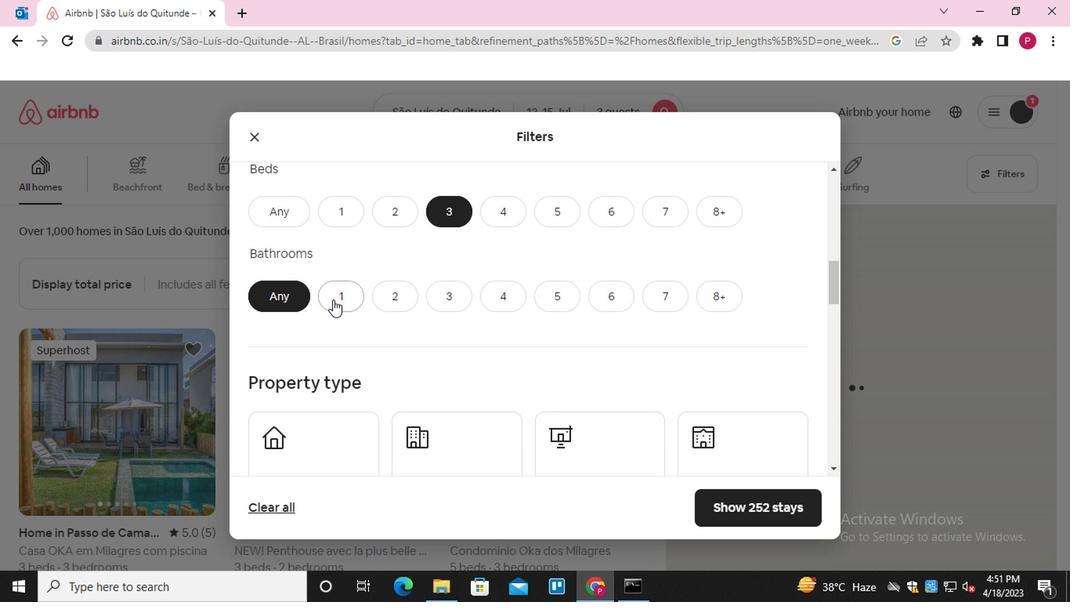 
Action: Mouse moved to (412, 341)
Screenshot: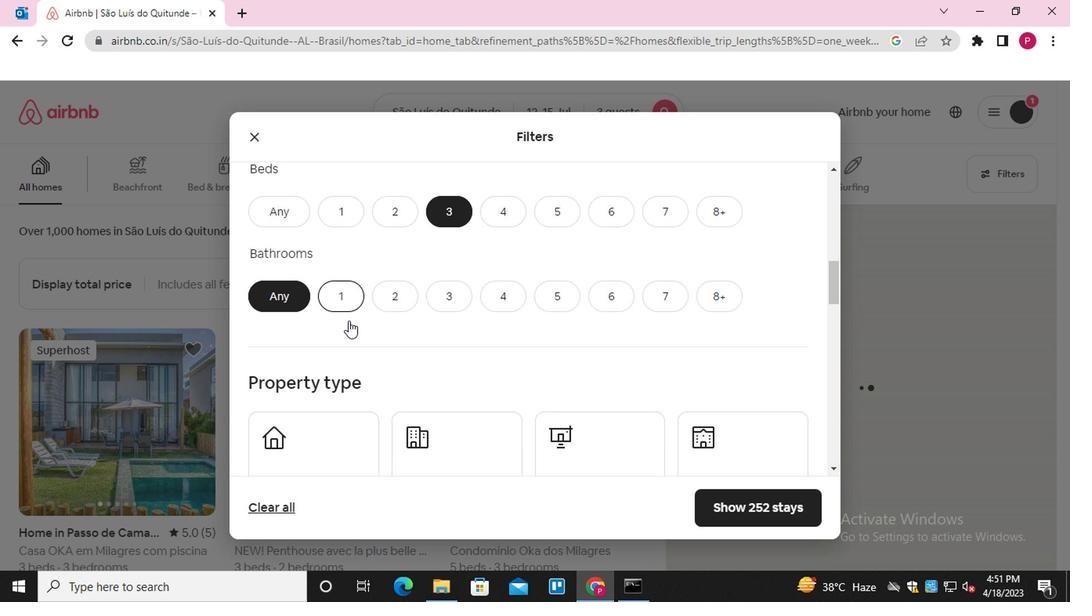 
Action: Mouse scrolled (412, 340) with delta (0, 0)
Screenshot: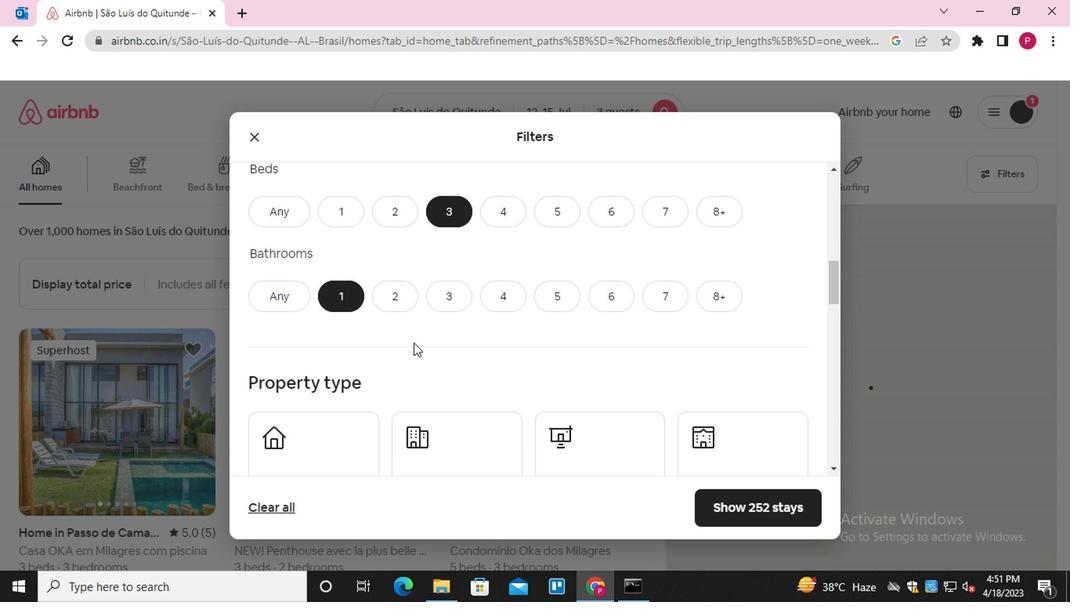
Action: Mouse scrolled (412, 340) with delta (0, 0)
Screenshot: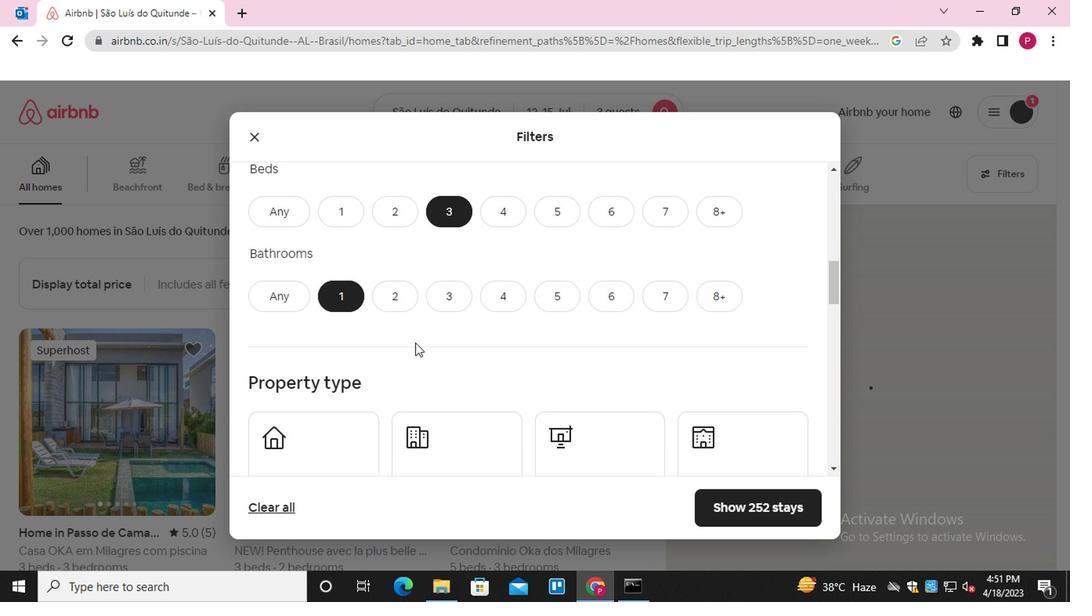 
Action: Mouse moved to (472, 315)
Screenshot: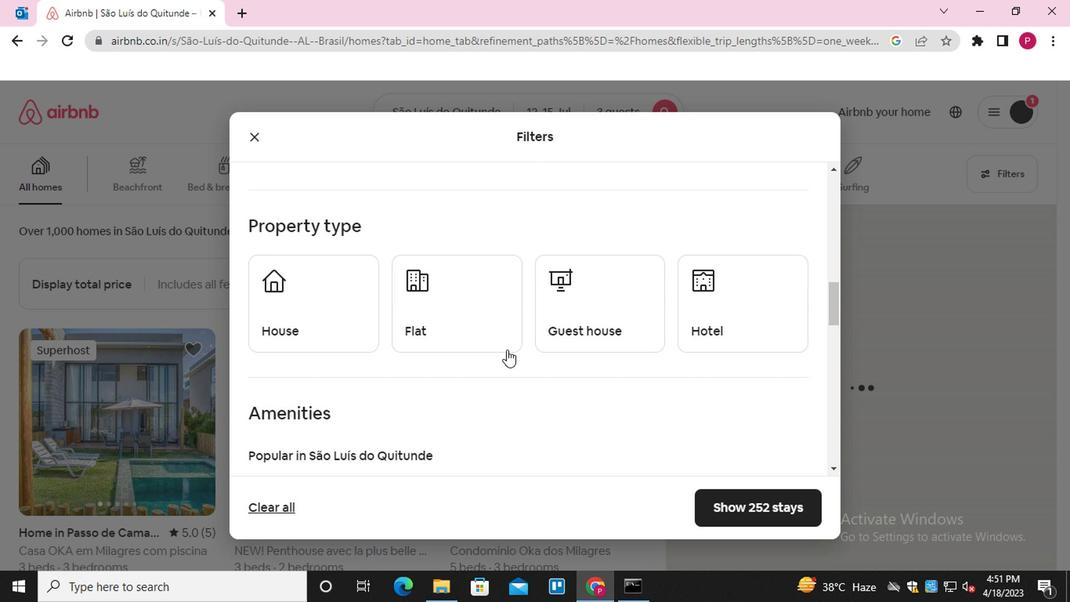 
Action: Mouse pressed left at (472, 315)
Screenshot: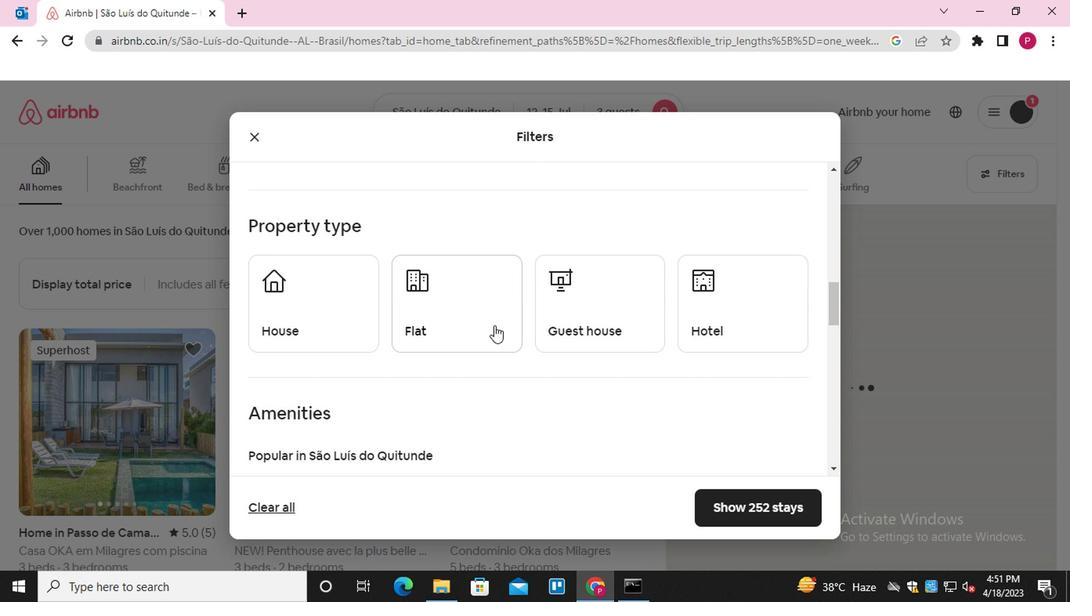 
Action: Mouse moved to (466, 363)
Screenshot: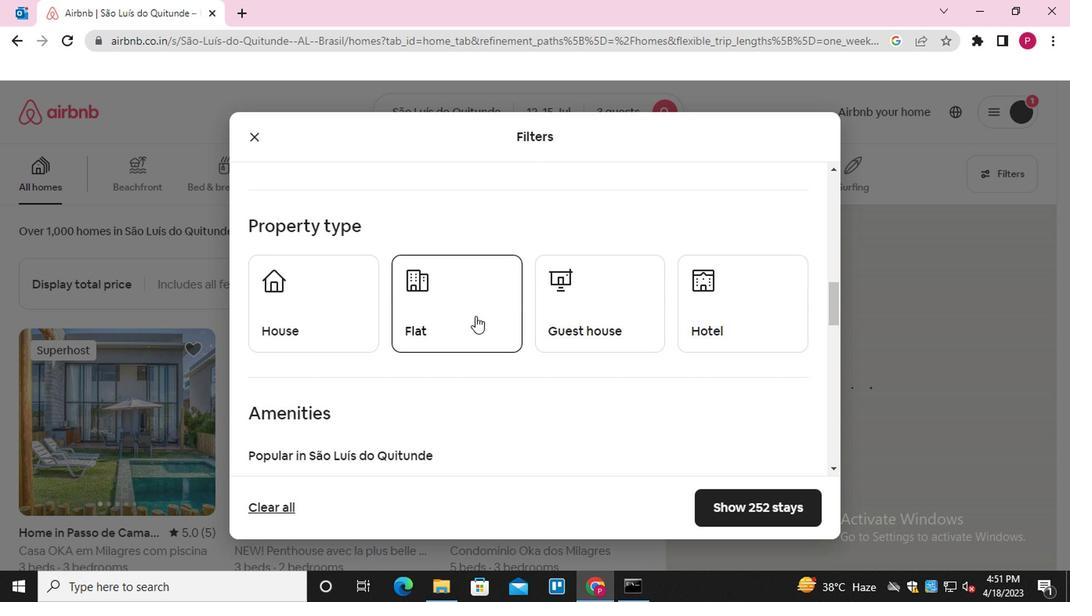 
Action: Mouse scrolled (466, 363) with delta (0, 0)
Screenshot: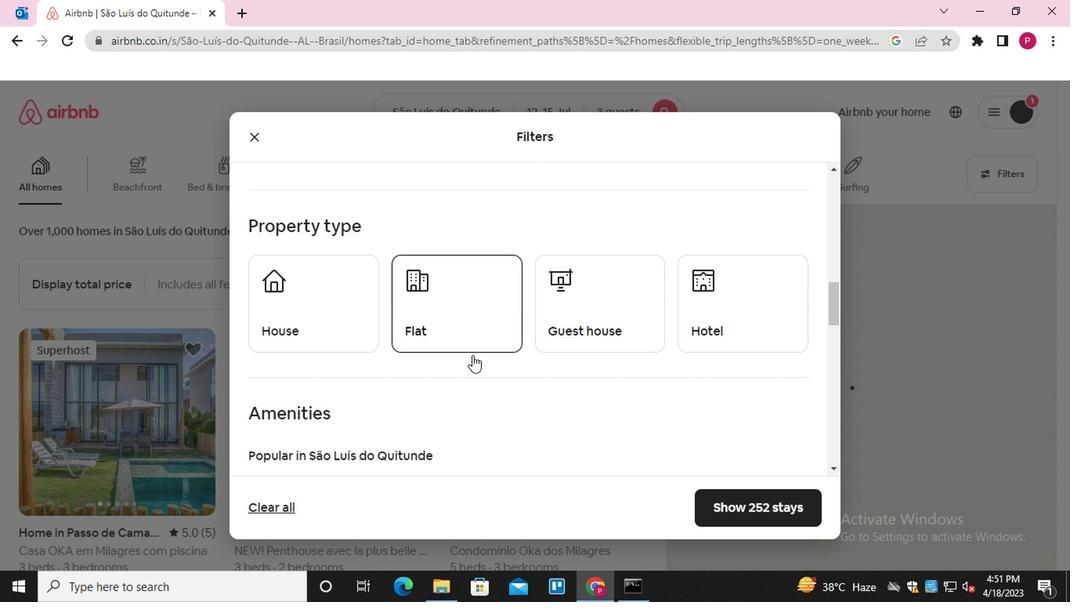 
Action: Mouse scrolled (466, 363) with delta (0, 0)
Screenshot: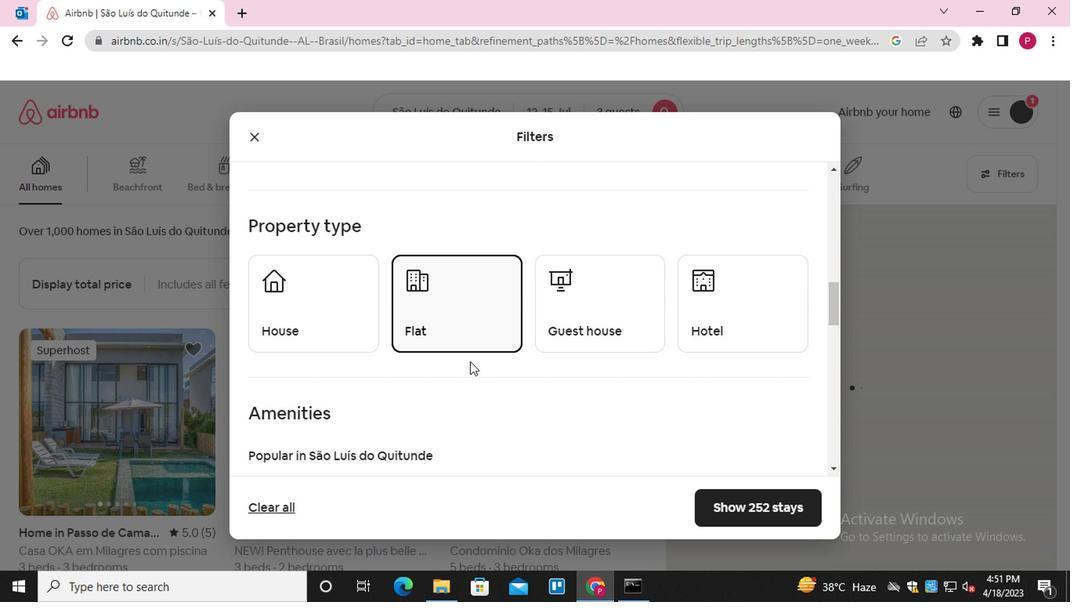 
Action: Mouse scrolled (466, 363) with delta (0, 0)
Screenshot: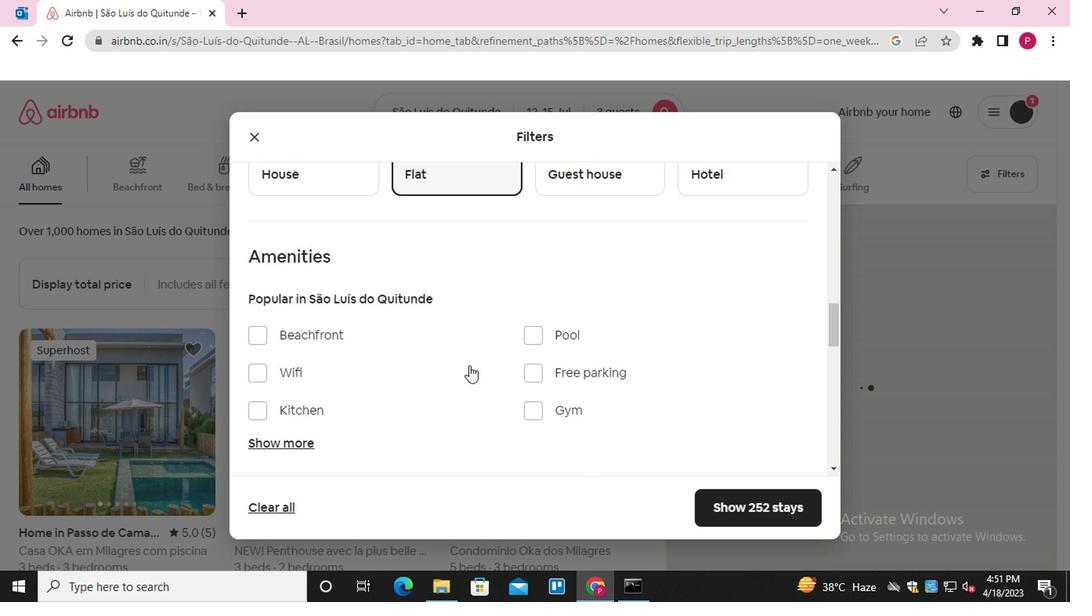 
Action: Mouse scrolled (466, 363) with delta (0, 0)
Screenshot: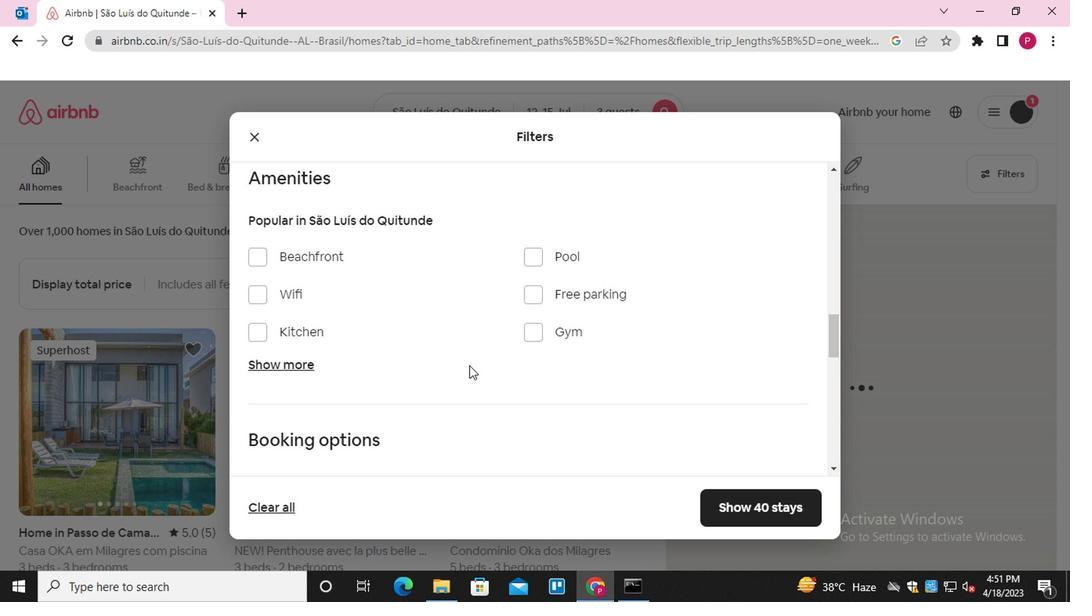 
Action: Mouse scrolled (466, 363) with delta (0, 0)
Screenshot: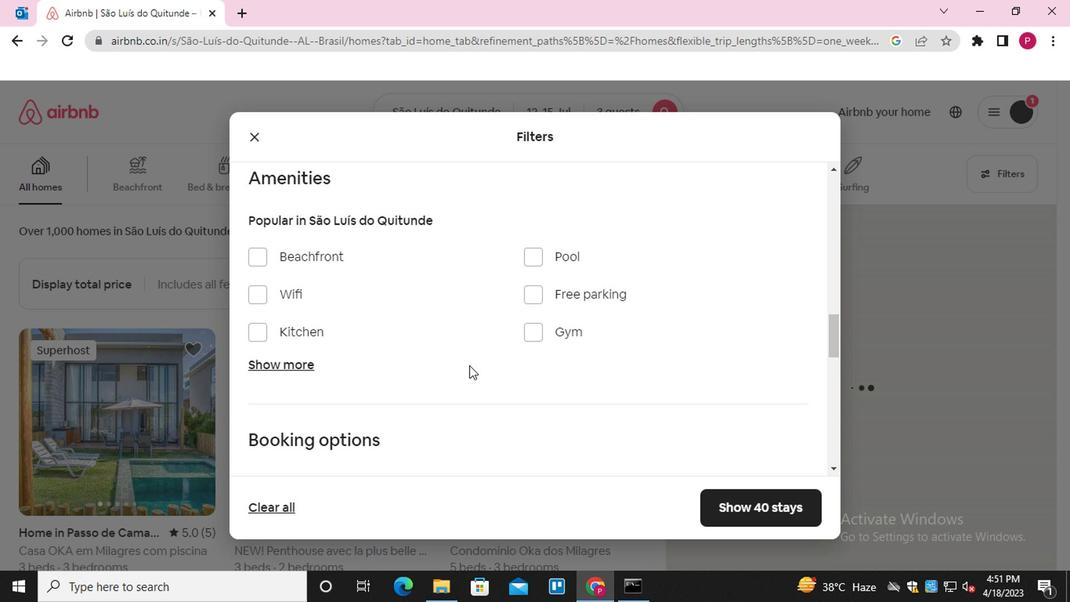 
Action: Mouse moved to (771, 380)
Screenshot: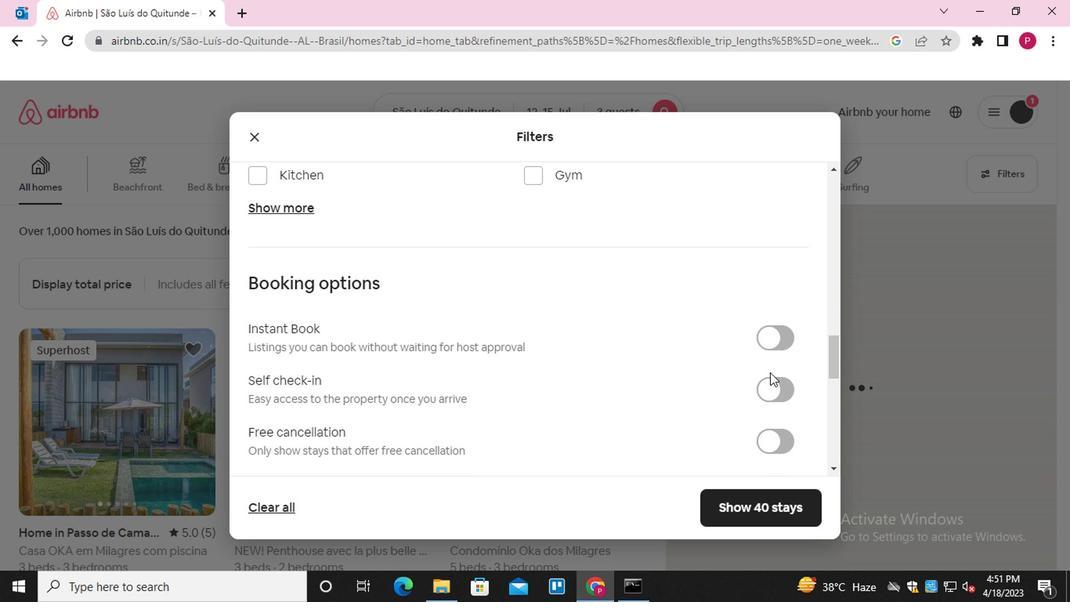 
Action: Mouse pressed left at (771, 380)
Screenshot: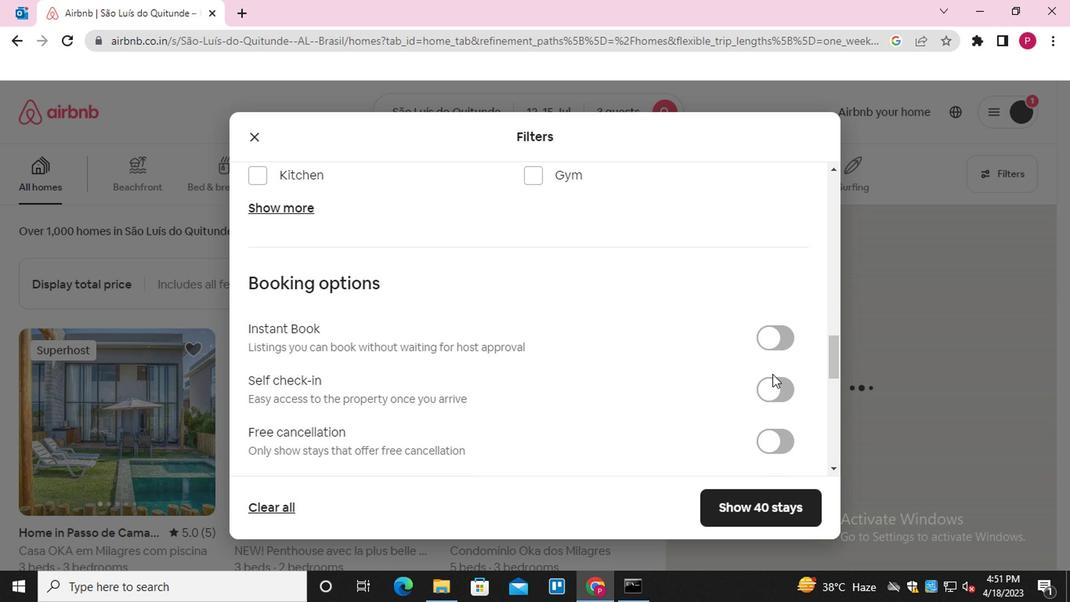 
Action: Mouse moved to (639, 365)
Screenshot: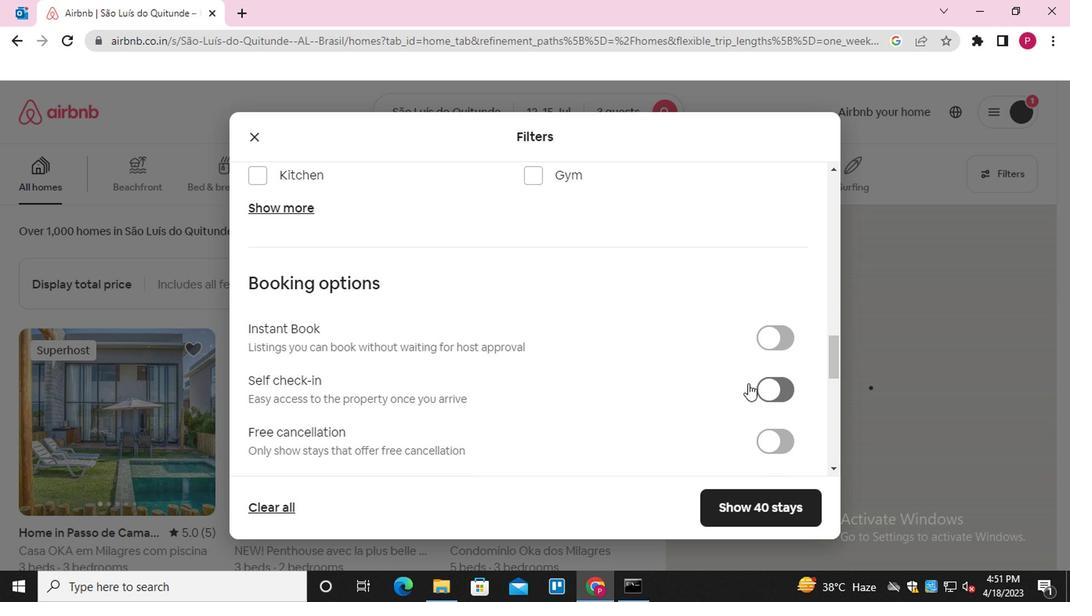 
Action: Mouse scrolled (639, 364) with delta (0, -1)
Screenshot: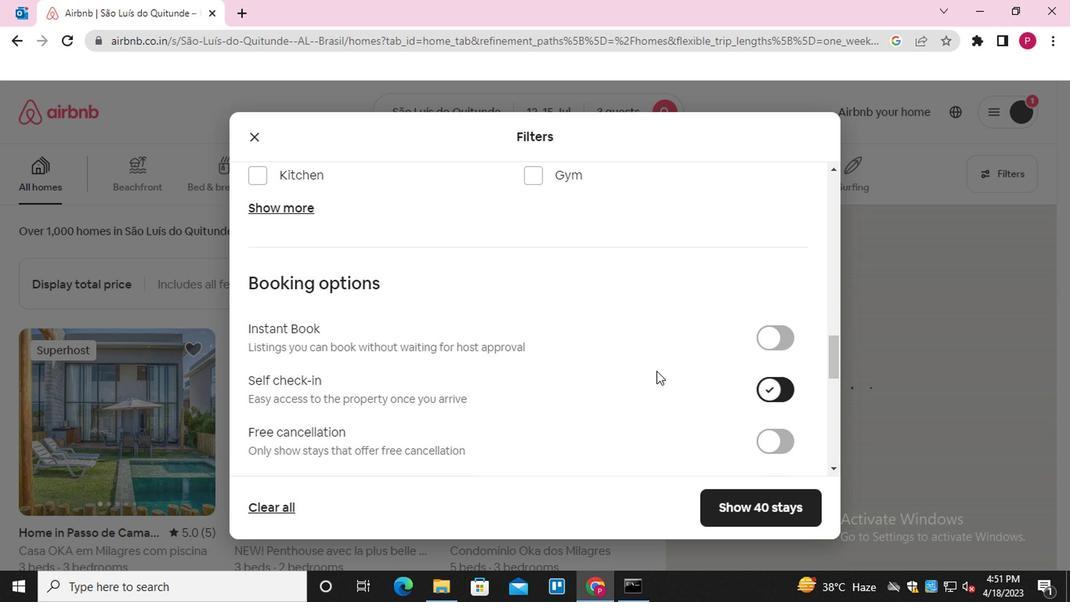 
Action: Mouse scrolled (639, 364) with delta (0, -1)
Screenshot: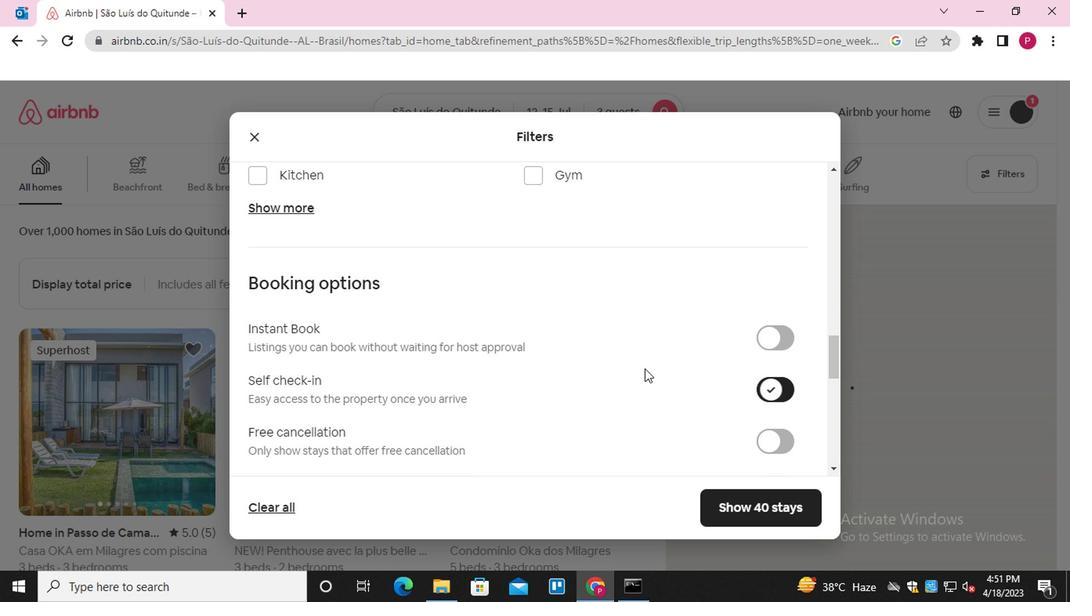 
Action: Mouse scrolled (639, 364) with delta (0, -1)
Screenshot: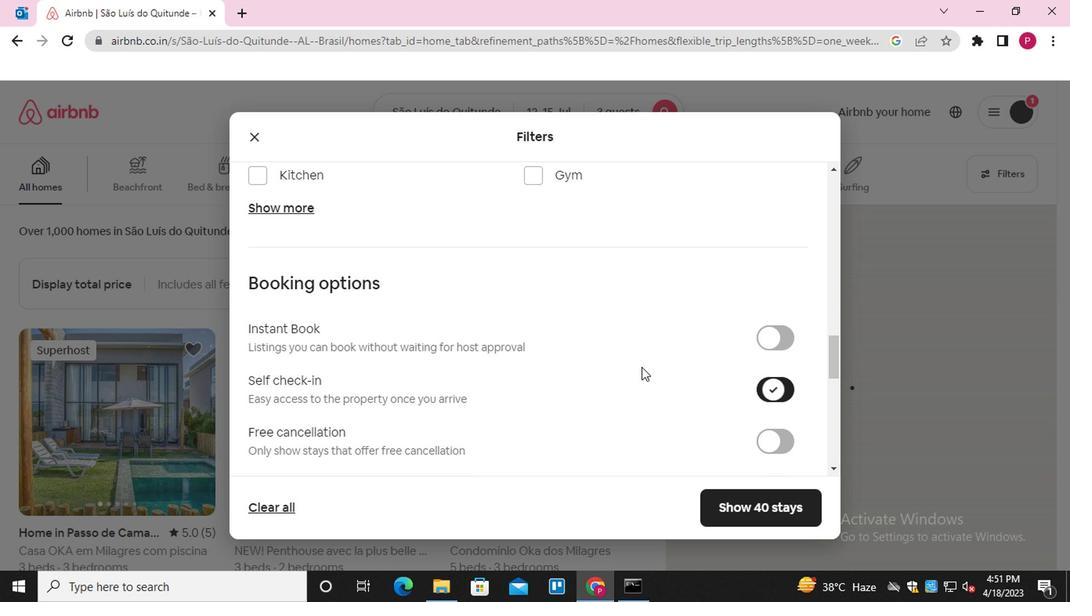 
Action: Mouse scrolled (639, 364) with delta (0, -1)
Screenshot: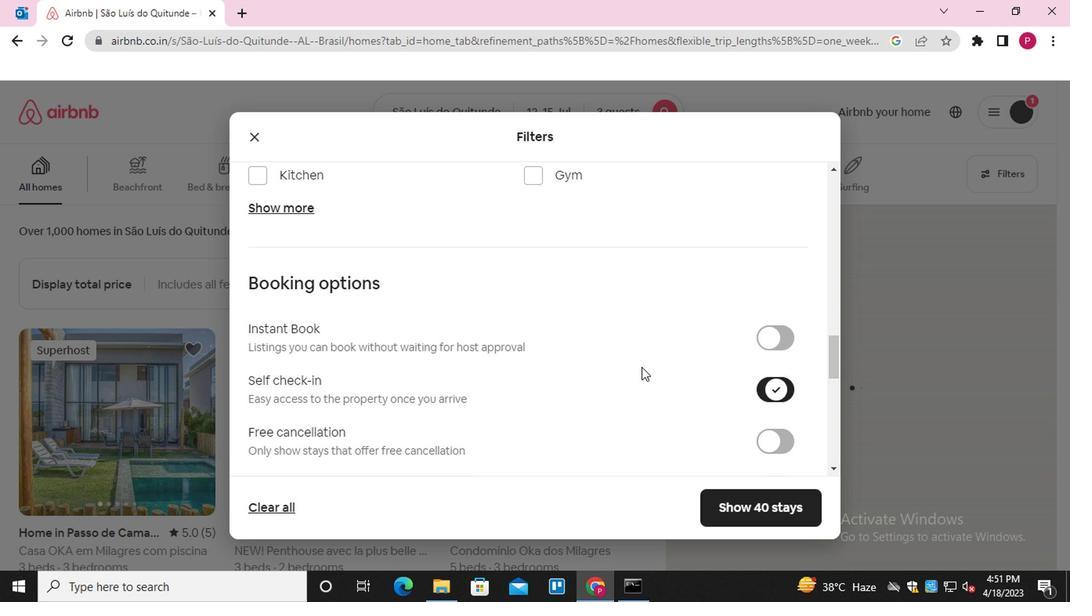 
Action: Mouse scrolled (639, 364) with delta (0, -1)
Screenshot: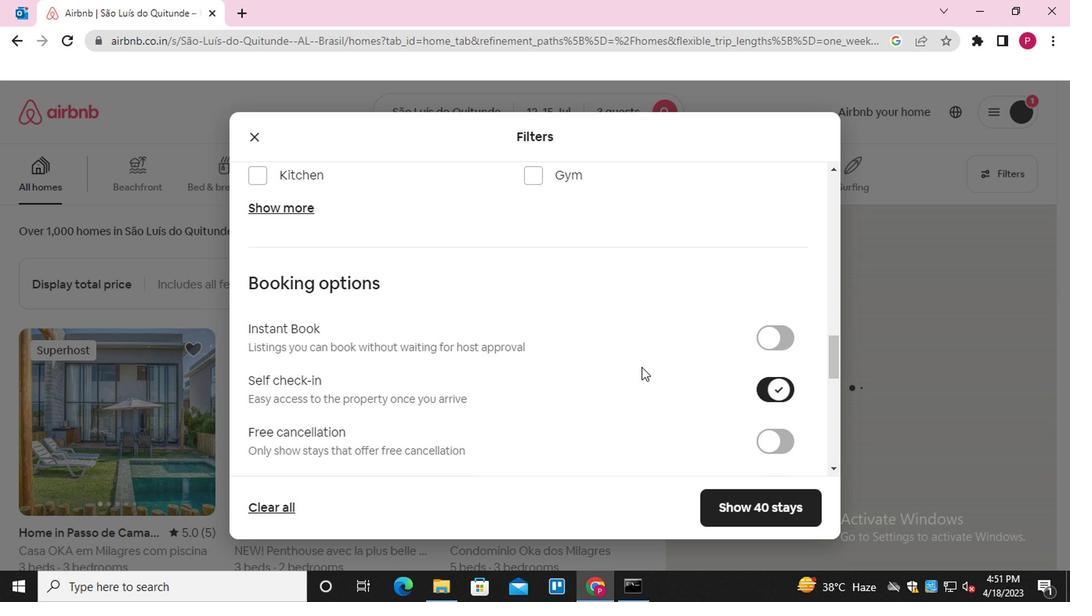 
Action: Mouse moved to (630, 365)
Screenshot: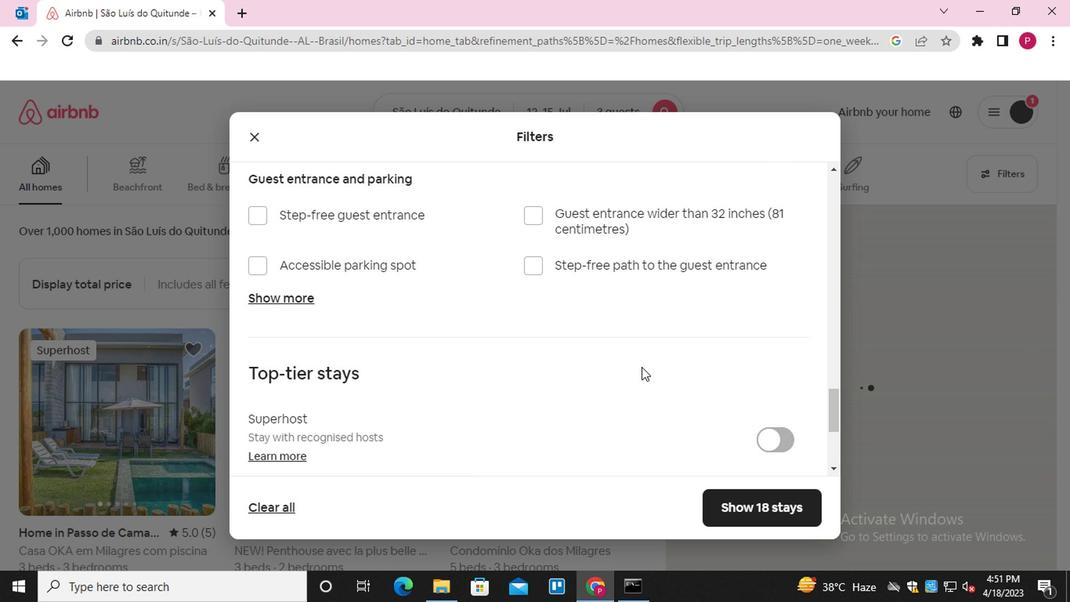 
Action: Mouse scrolled (630, 364) with delta (0, -1)
Screenshot: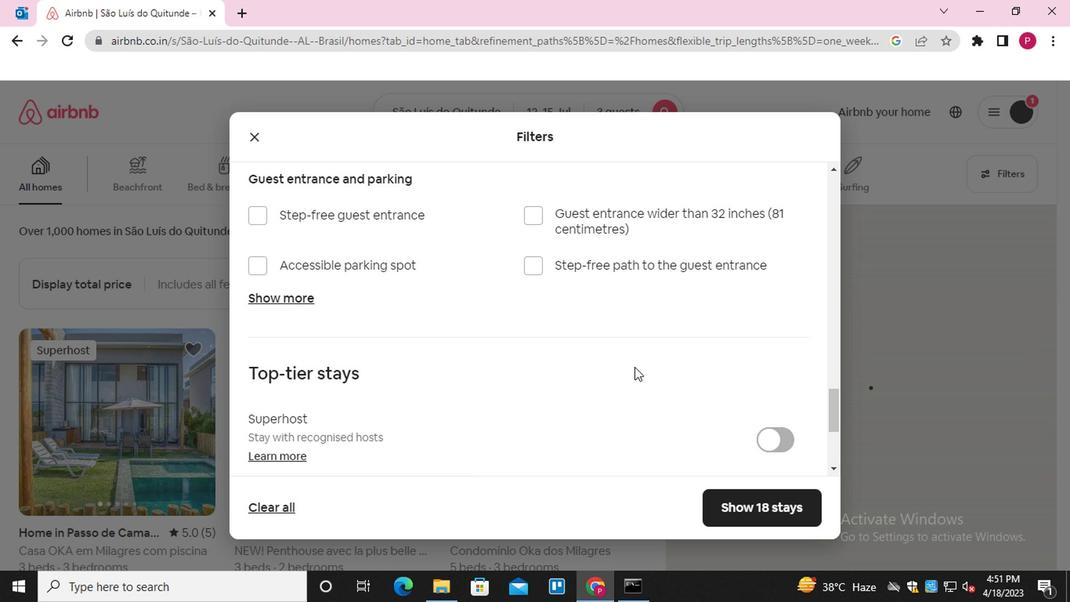 
Action: Mouse scrolled (630, 364) with delta (0, -1)
Screenshot: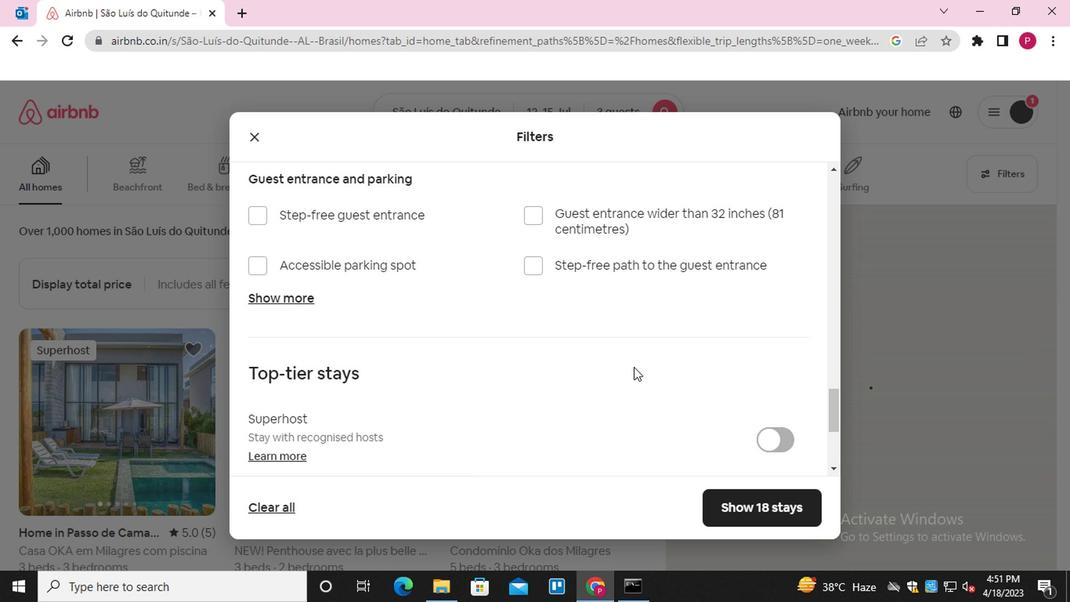 
Action: Mouse scrolled (630, 364) with delta (0, -1)
Screenshot: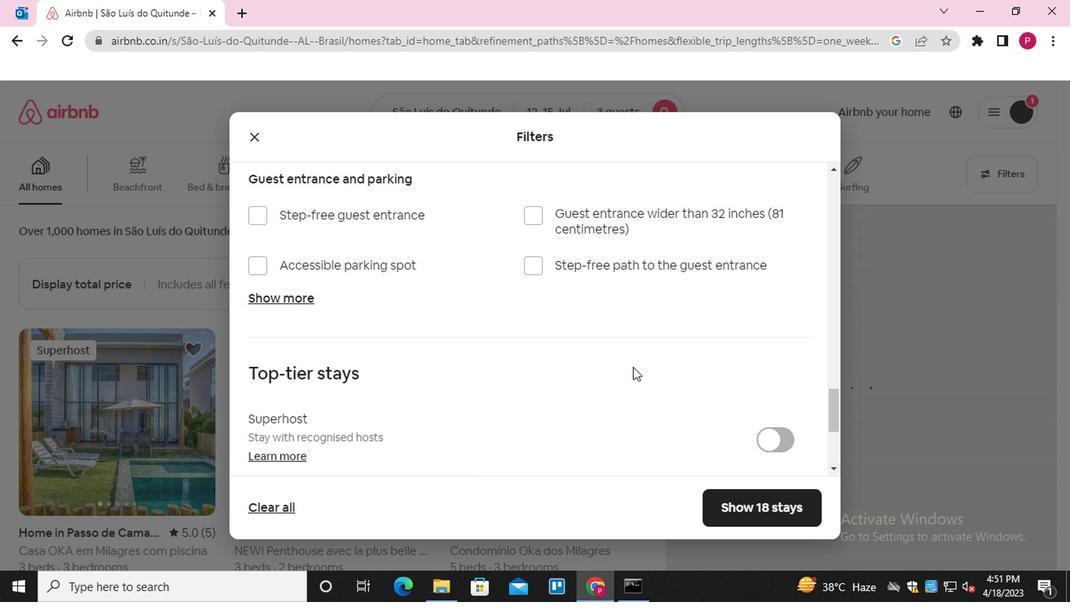 
Action: Mouse moved to (750, 502)
Screenshot: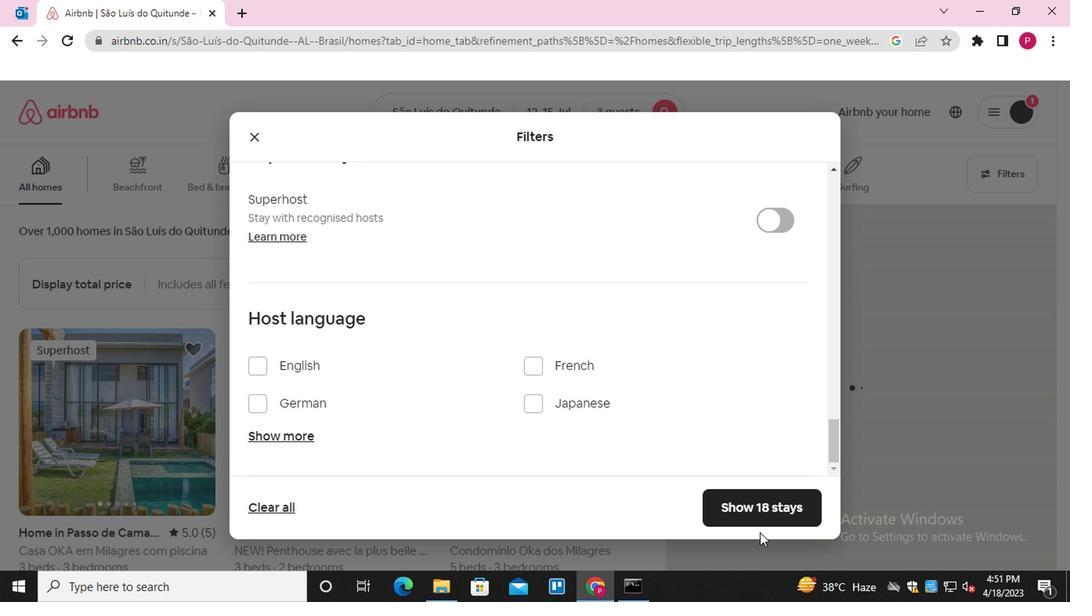 
Action: Mouse pressed left at (750, 502)
Screenshot: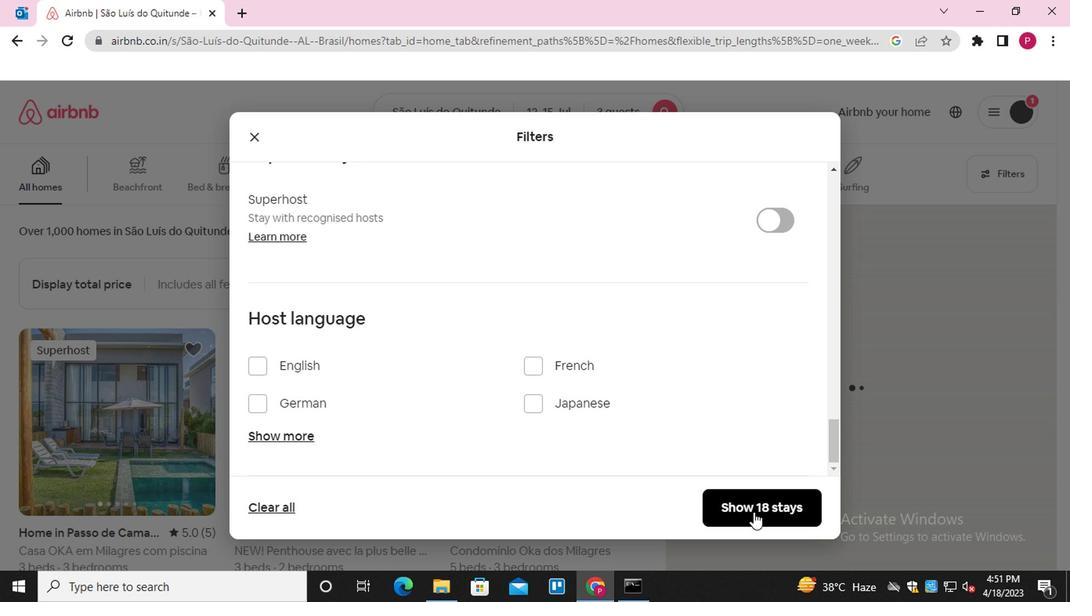 
Action: Mouse moved to (258, 325)
Screenshot: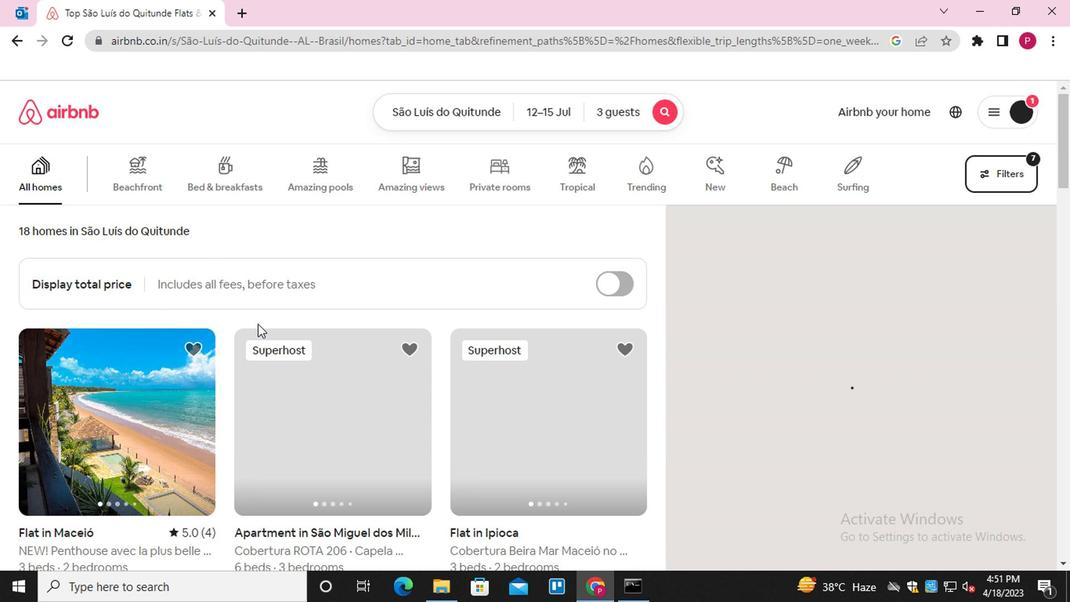 
Action: Mouse scrolled (258, 324) with delta (0, -1)
Screenshot: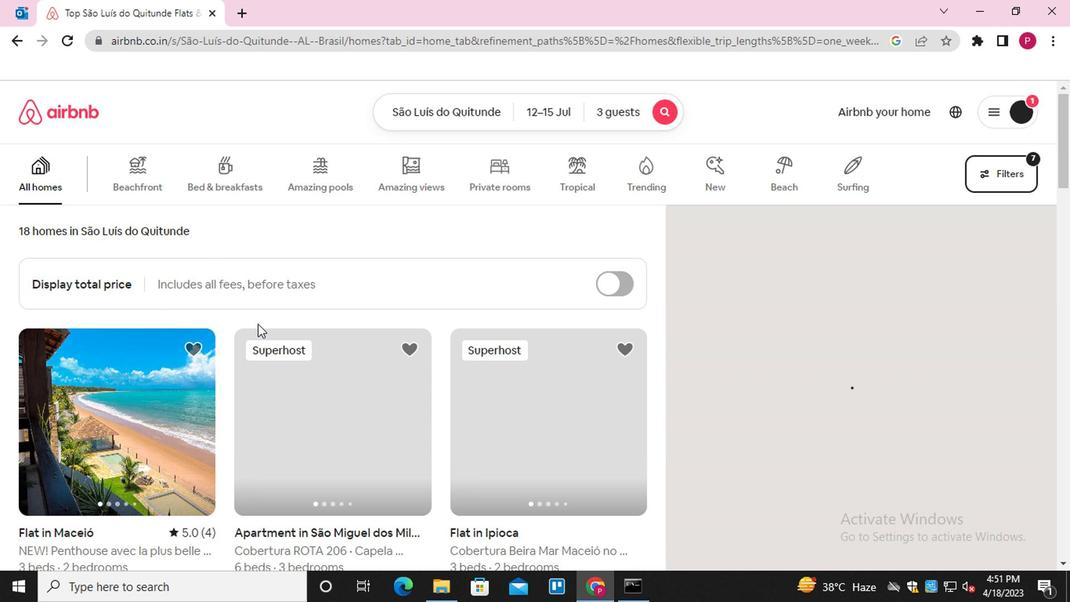 
Action: Mouse scrolled (258, 324) with delta (0, -1)
Screenshot: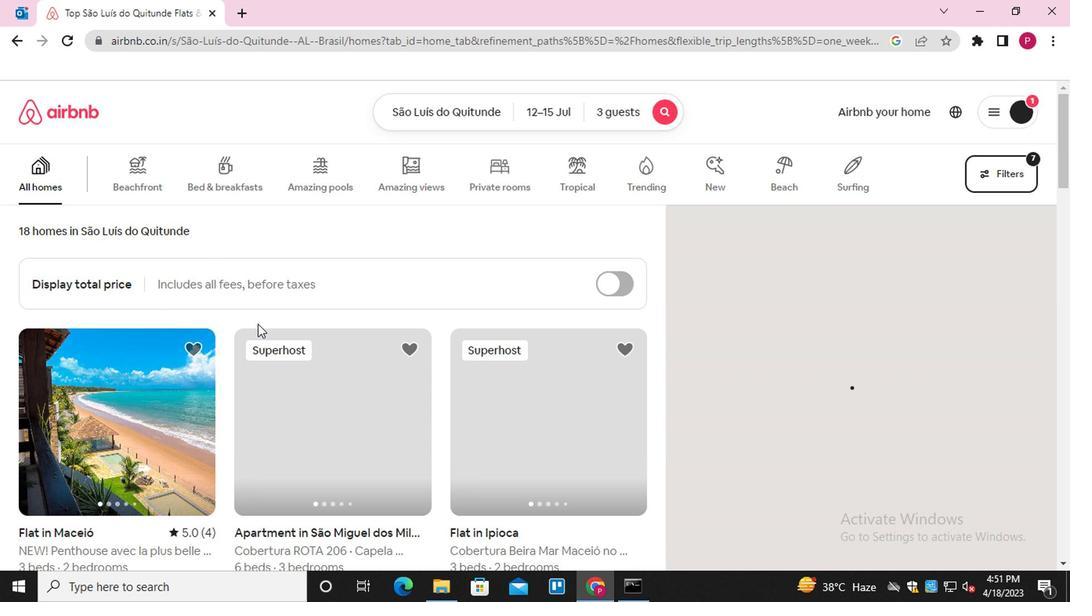 
Action: Mouse scrolled (258, 324) with delta (0, -1)
Screenshot: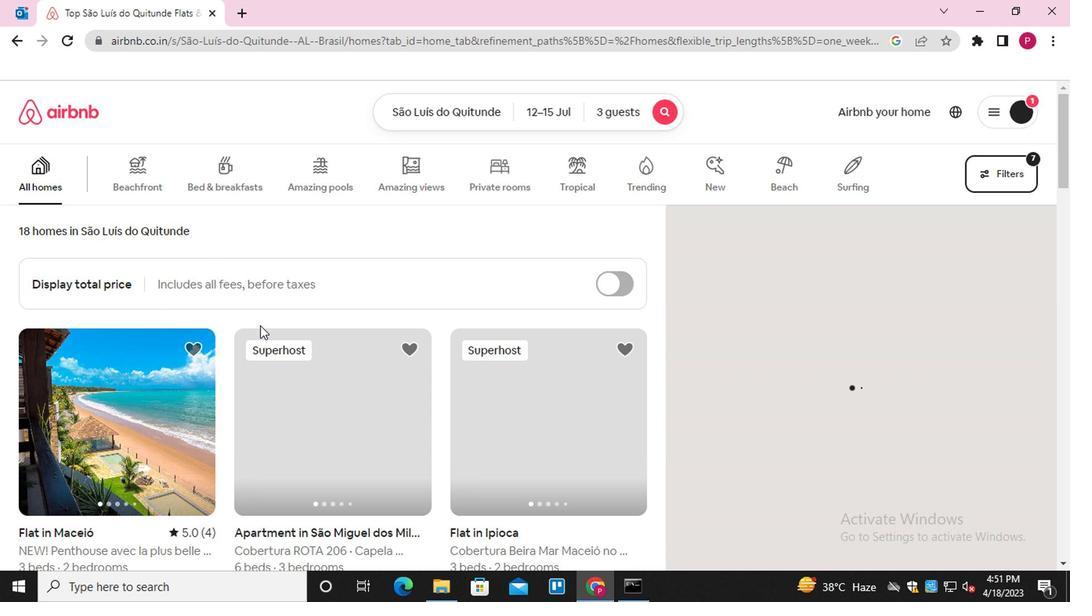 
Action: Mouse scrolled (258, 326) with delta (0, 0)
Screenshot: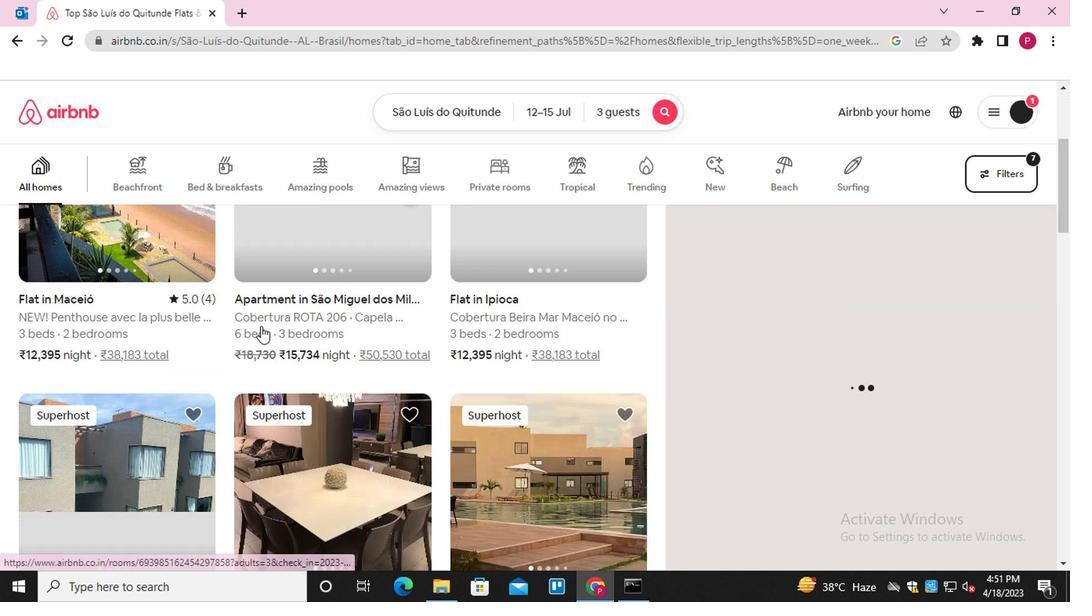 
Action: Mouse scrolled (258, 326) with delta (0, 0)
Screenshot: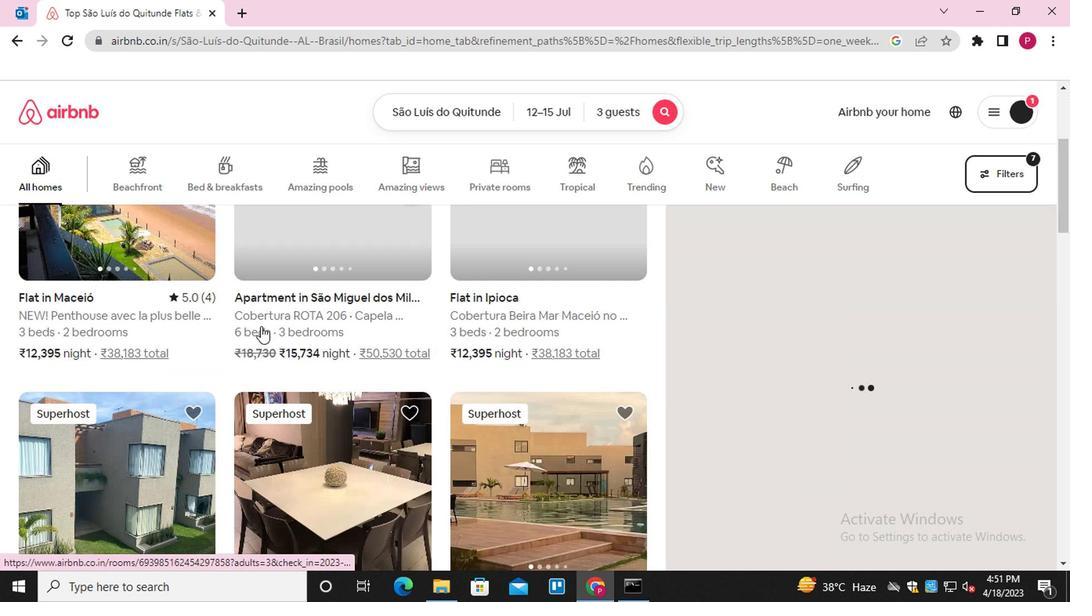 
